 Task: Create relationship between expense and expense report object.
Action: Mouse moved to (828, 69)
Screenshot: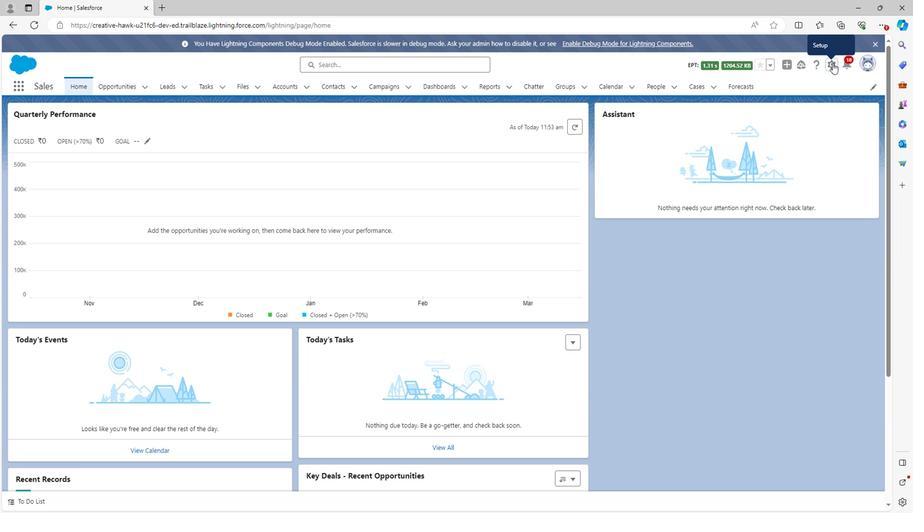 
Action: Mouse pressed left at (828, 69)
Screenshot: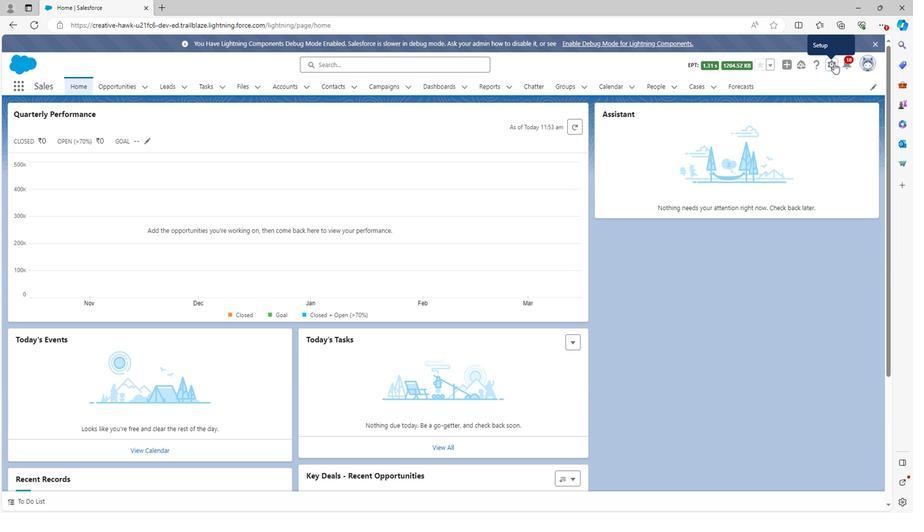 
Action: Mouse moved to (791, 99)
Screenshot: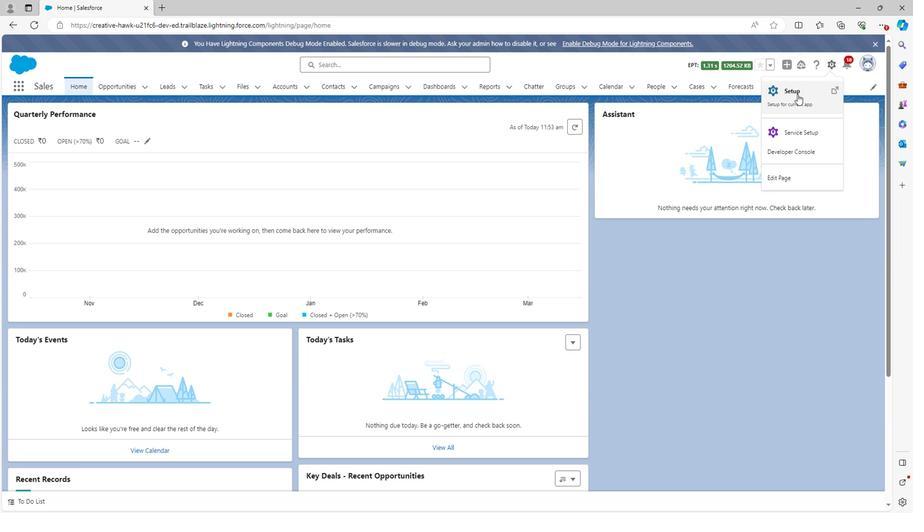 
Action: Mouse pressed left at (791, 99)
Screenshot: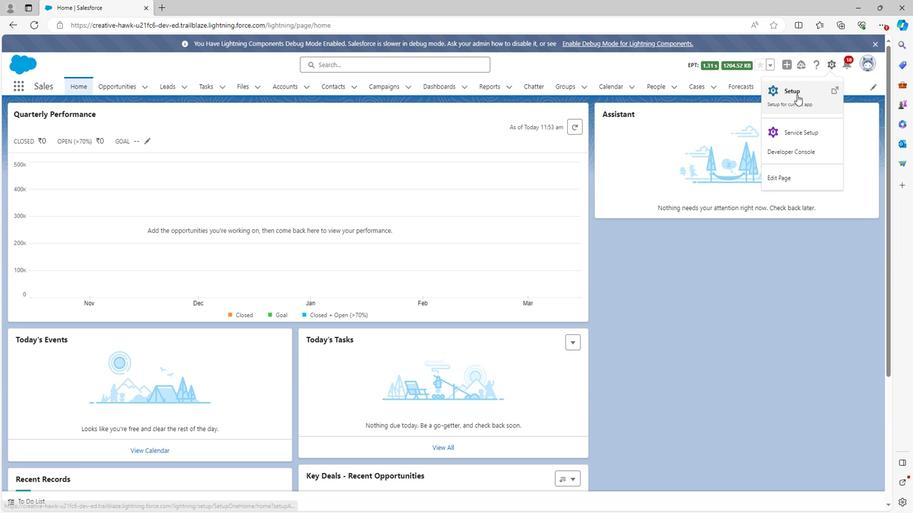 
Action: Mouse moved to (125, 90)
Screenshot: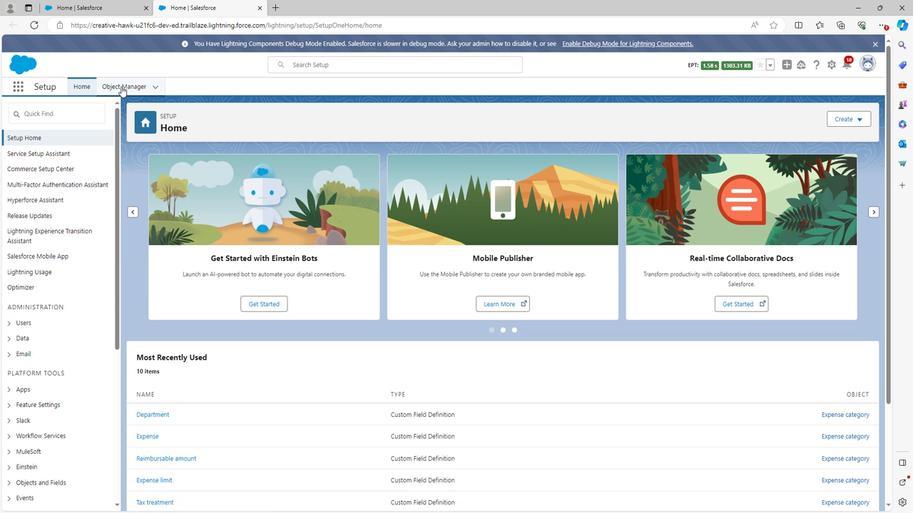 
Action: Mouse pressed left at (125, 90)
Screenshot: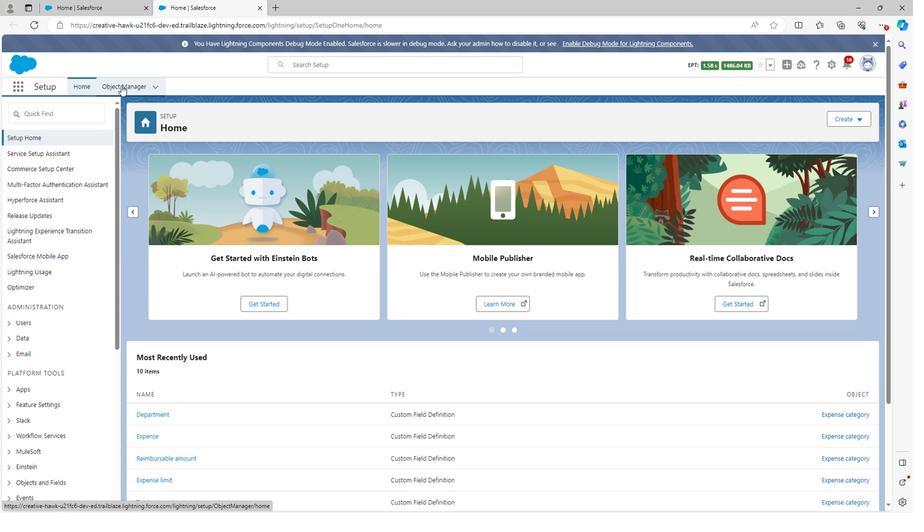 
Action: Mouse moved to (29, 351)
Screenshot: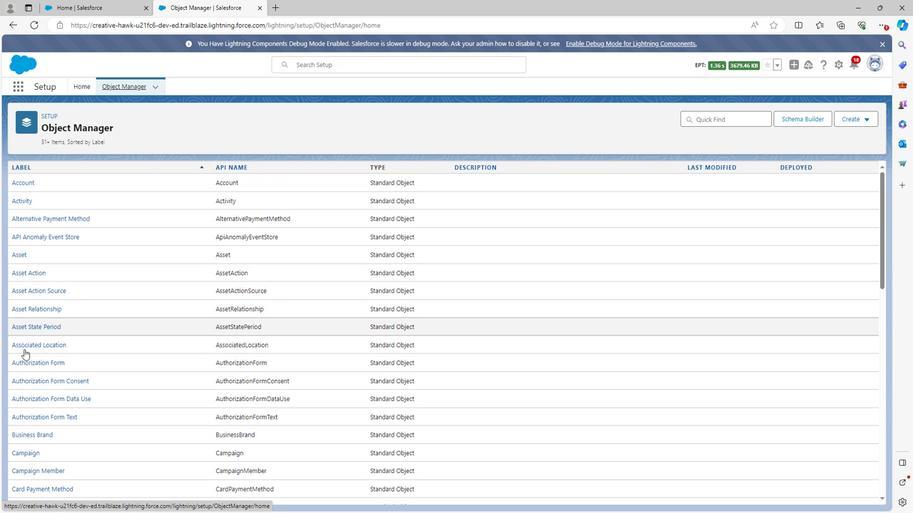 
Action: Mouse scrolled (29, 351) with delta (0, 0)
Screenshot: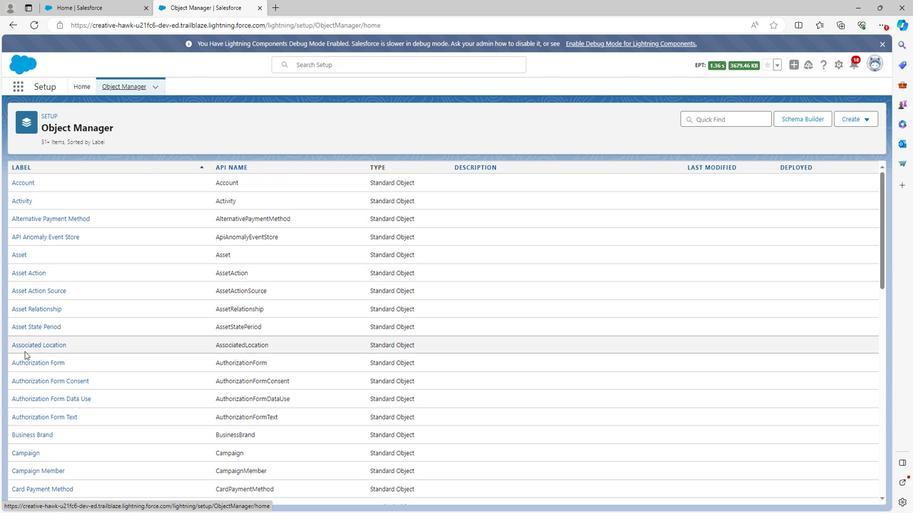 
Action: Mouse scrolled (29, 351) with delta (0, 0)
Screenshot: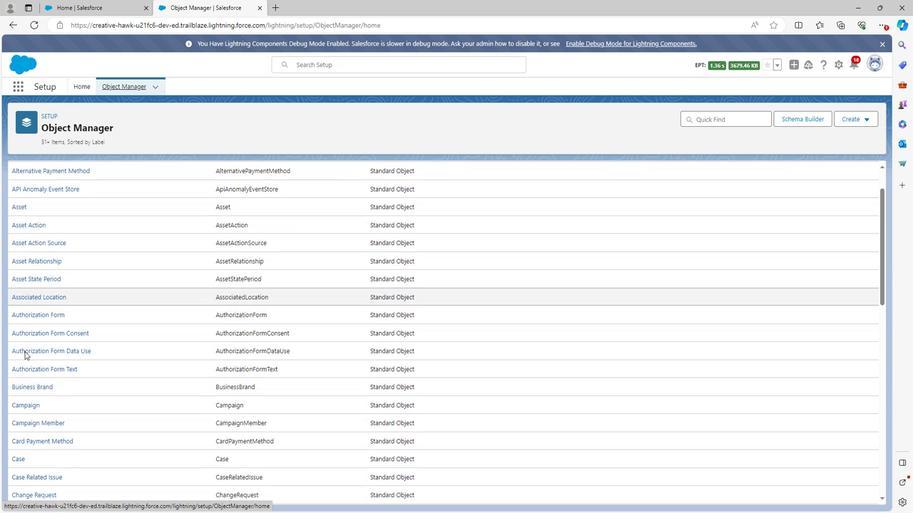 
Action: Mouse scrolled (29, 351) with delta (0, 0)
Screenshot: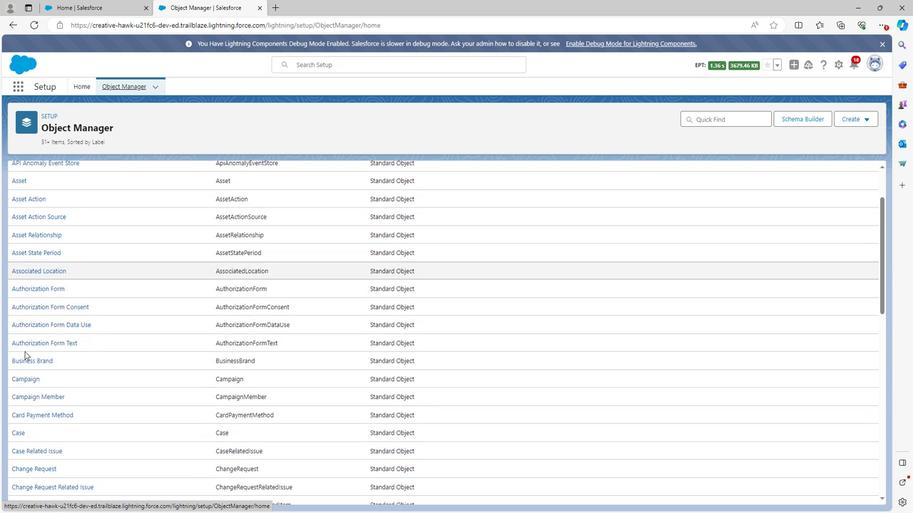 
Action: Mouse scrolled (29, 351) with delta (0, 0)
Screenshot: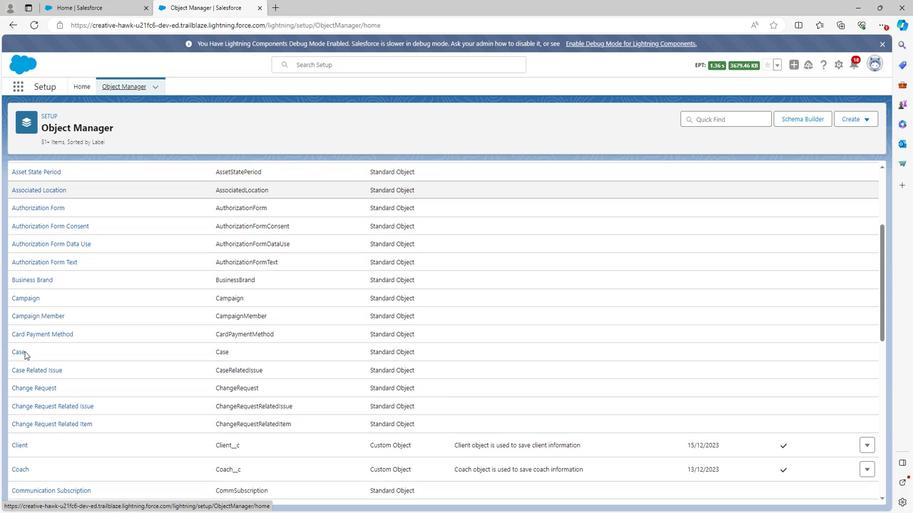 
Action: Mouse scrolled (29, 351) with delta (0, 0)
Screenshot: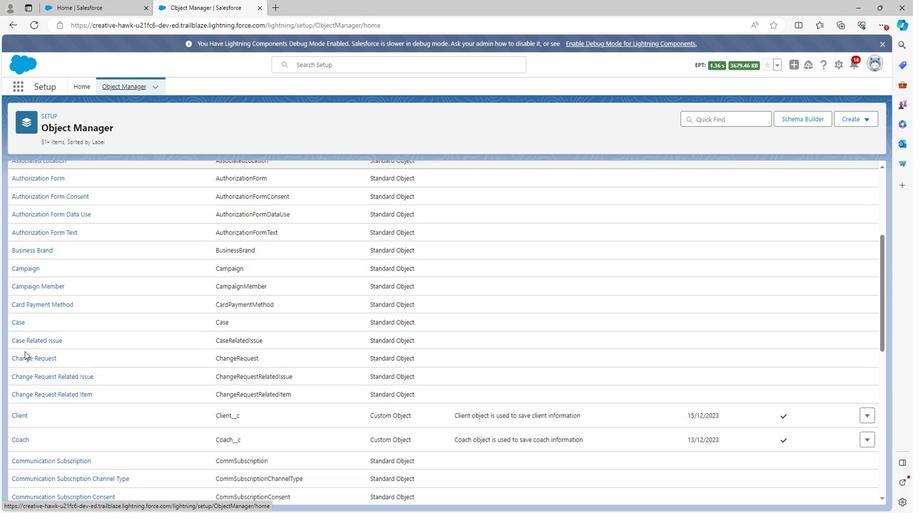 
Action: Mouse scrolled (29, 351) with delta (0, 0)
Screenshot: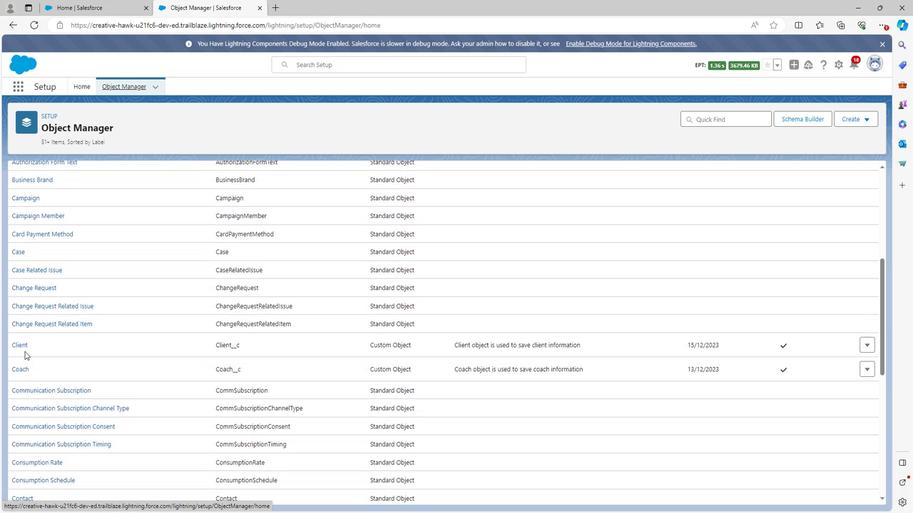 
Action: Mouse scrolled (29, 351) with delta (0, 0)
Screenshot: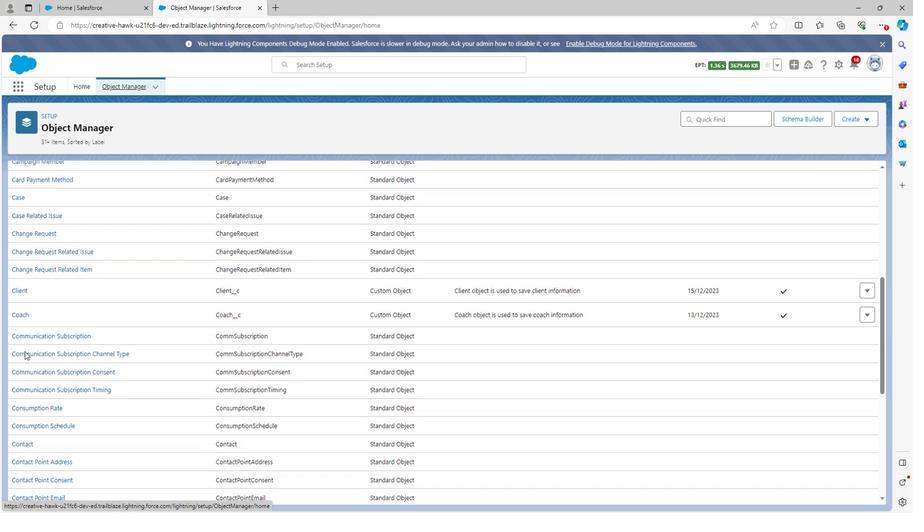 
Action: Mouse scrolled (29, 351) with delta (0, 0)
Screenshot: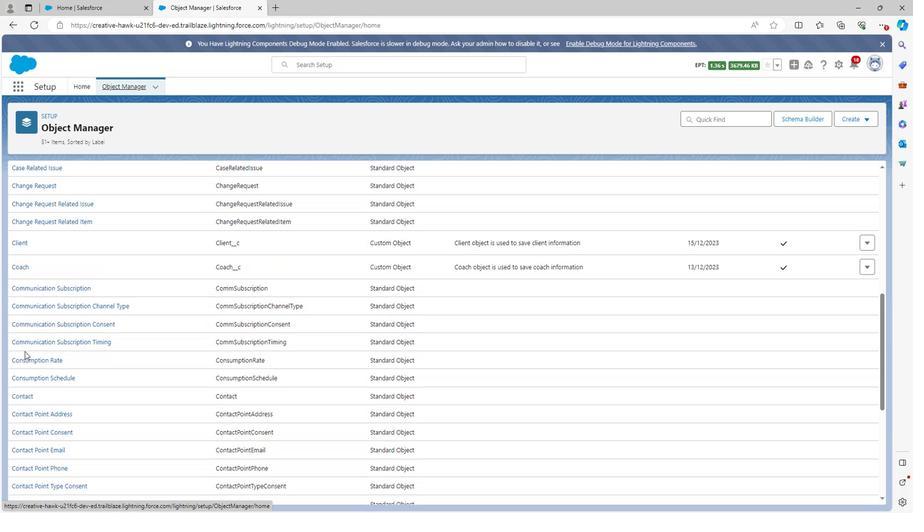 
Action: Mouse scrolled (29, 351) with delta (0, 0)
Screenshot: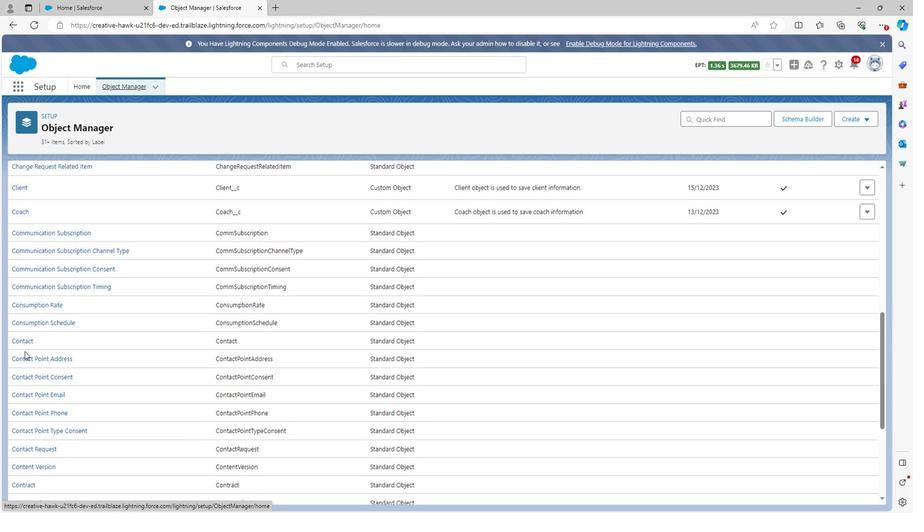 
Action: Mouse scrolled (29, 351) with delta (0, 0)
Screenshot: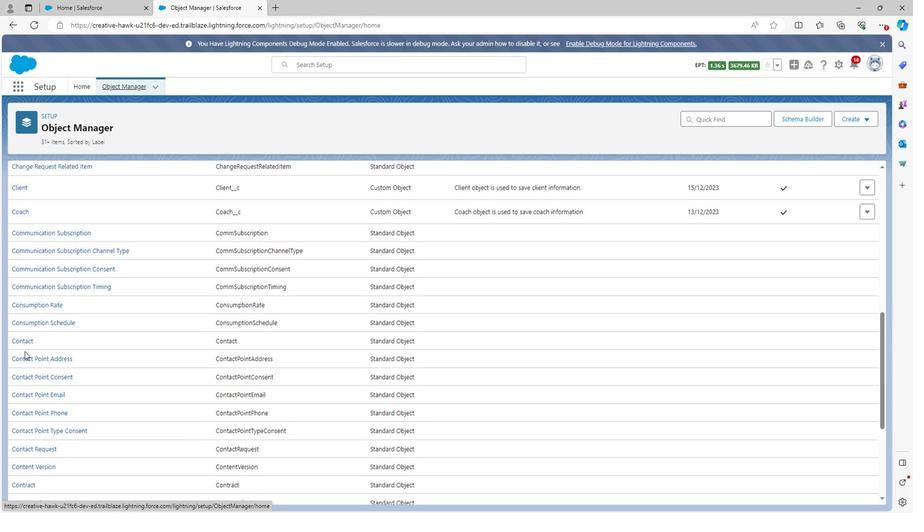 
Action: Mouse scrolled (29, 351) with delta (0, 0)
Screenshot: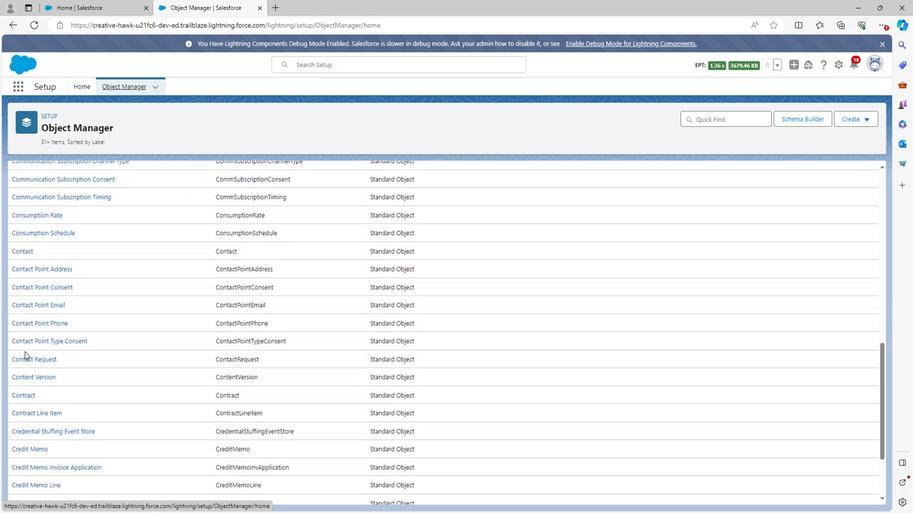 
Action: Mouse scrolled (29, 351) with delta (0, 0)
Screenshot: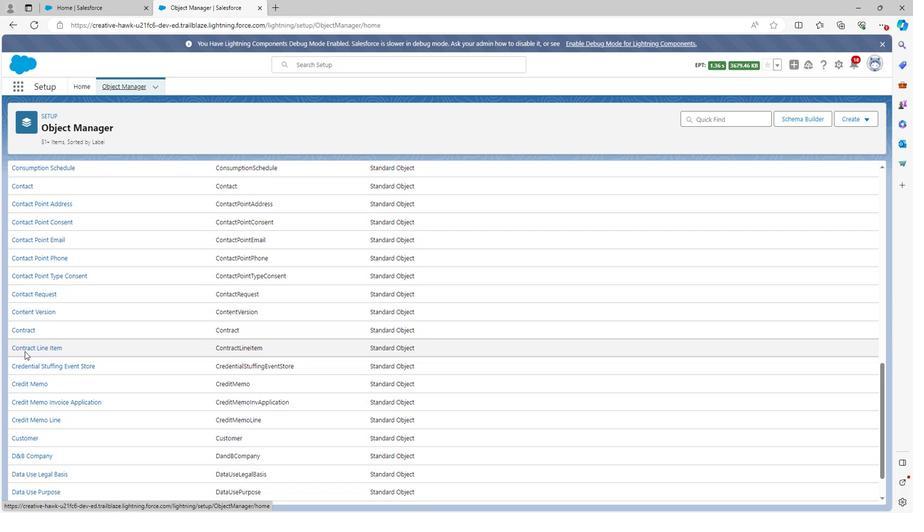 
Action: Mouse scrolled (29, 351) with delta (0, 0)
Screenshot: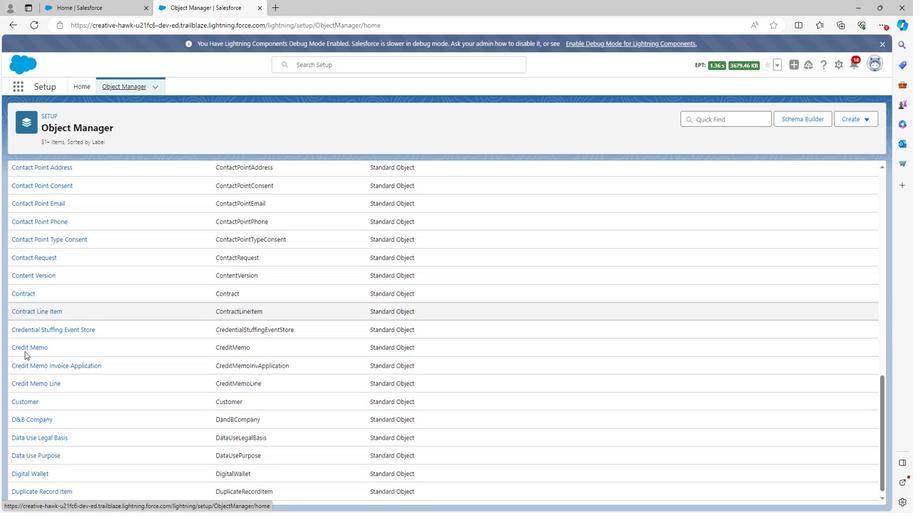 
Action: Mouse scrolled (29, 351) with delta (0, 0)
Screenshot: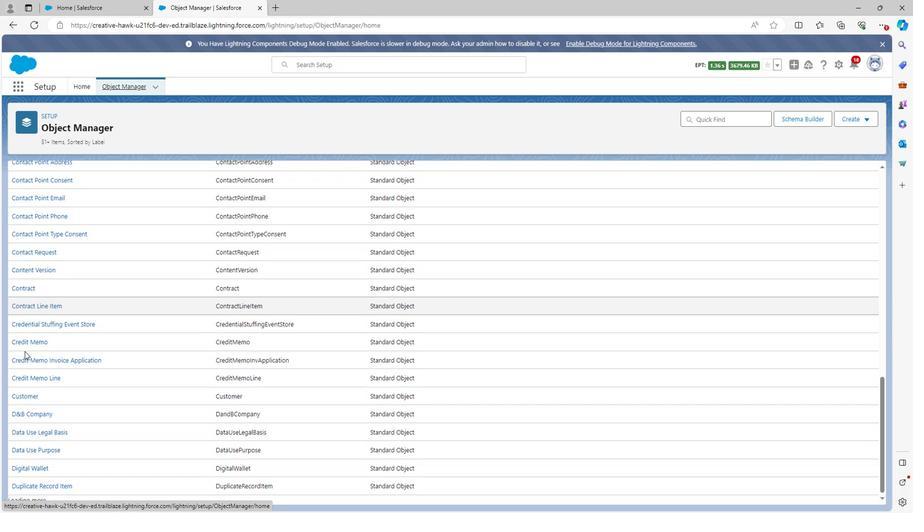 
Action: Mouse scrolled (29, 351) with delta (0, 0)
Screenshot: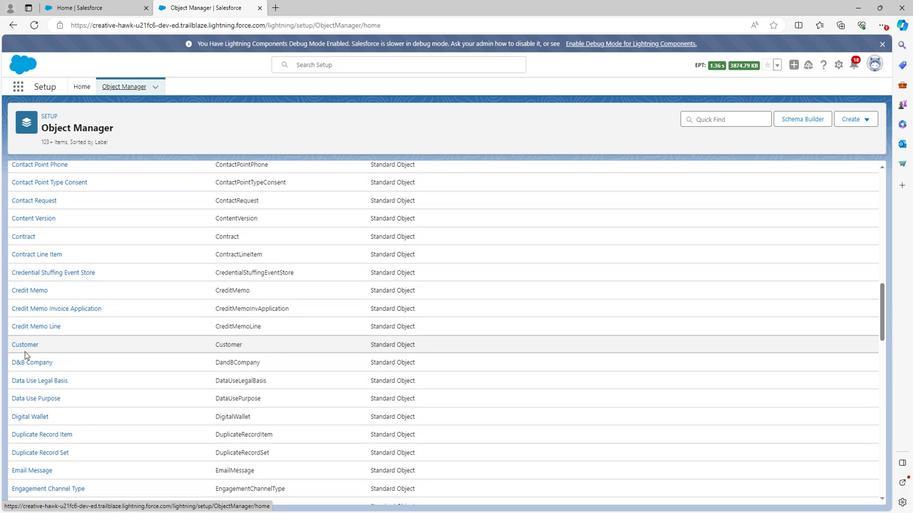 
Action: Mouse scrolled (29, 351) with delta (0, 0)
Screenshot: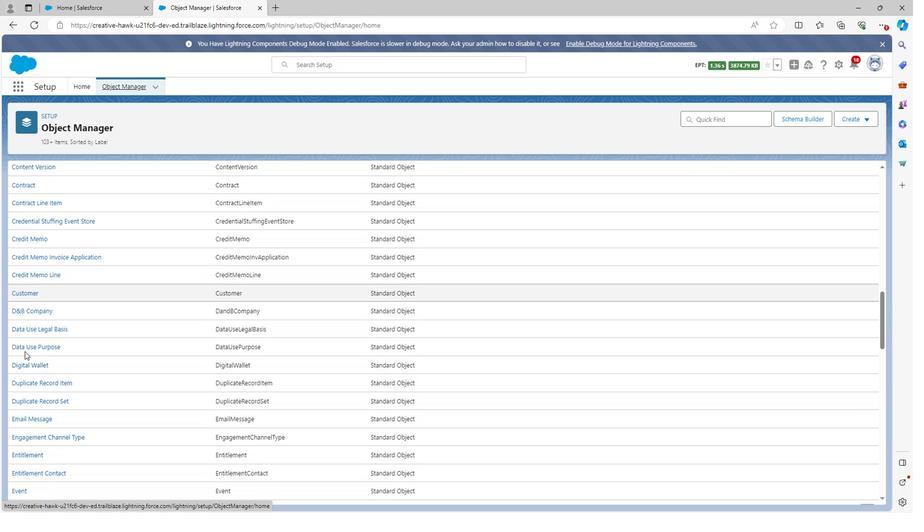 
Action: Mouse scrolled (29, 351) with delta (0, 0)
Screenshot: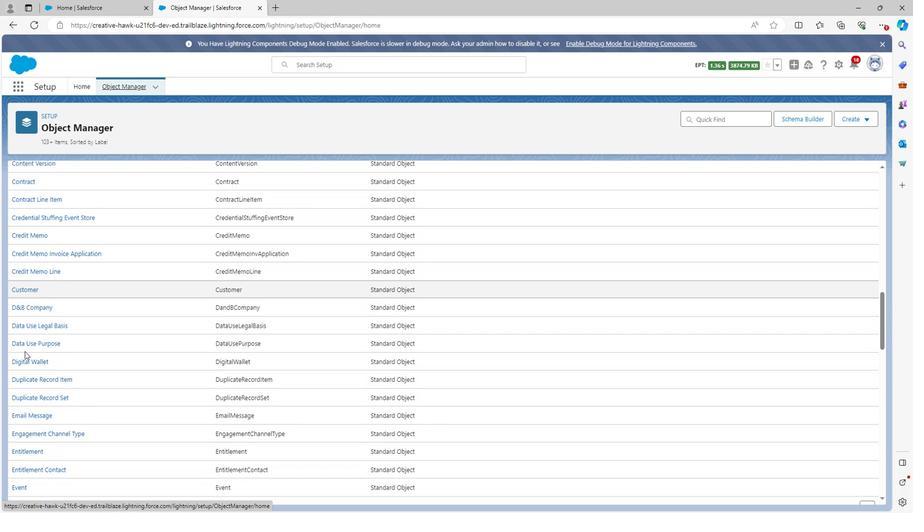
Action: Mouse scrolled (29, 351) with delta (0, 0)
Screenshot: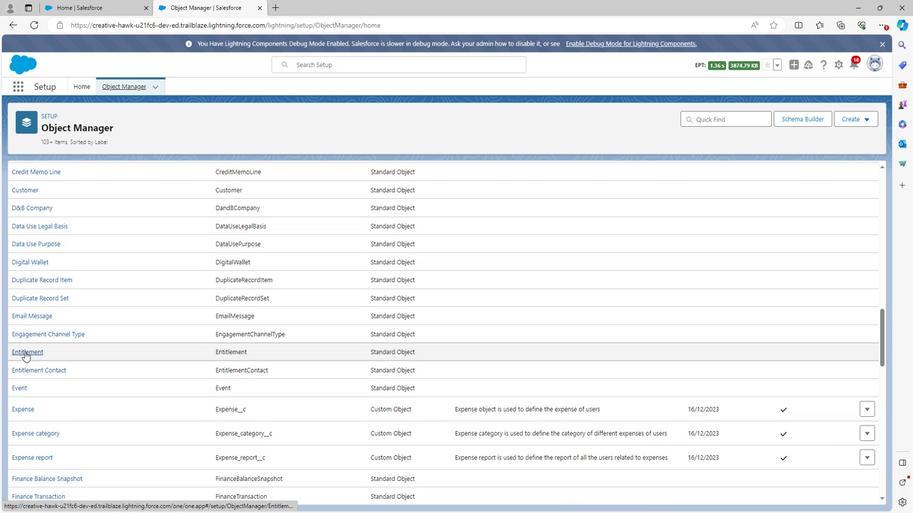 
Action: Mouse scrolled (29, 351) with delta (0, 0)
Screenshot: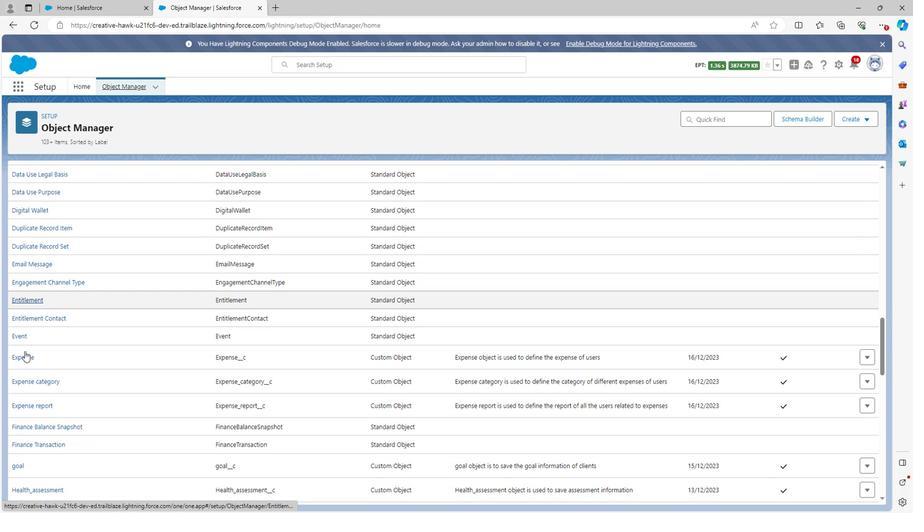 
Action: Mouse moved to (44, 352)
Screenshot: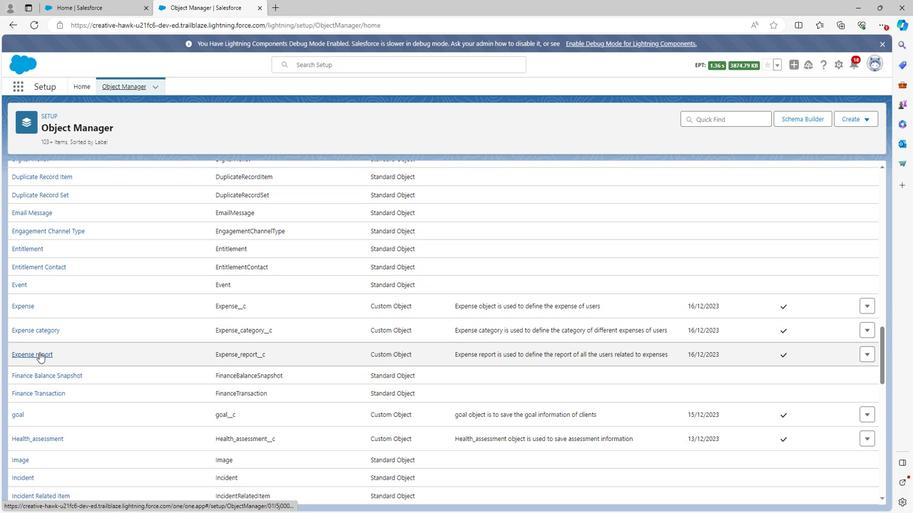 
Action: Mouse pressed left at (44, 352)
Screenshot: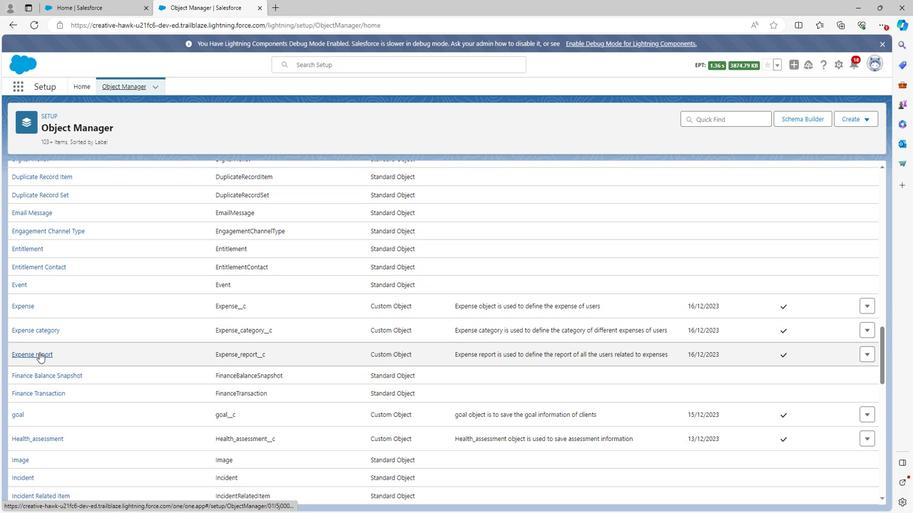
Action: Mouse moved to (76, 191)
Screenshot: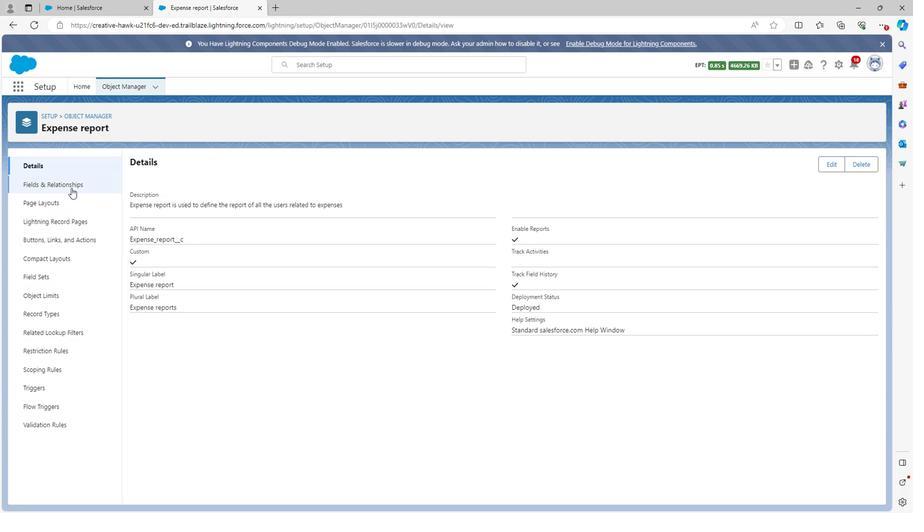 
Action: Mouse pressed left at (76, 191)
Screenshot: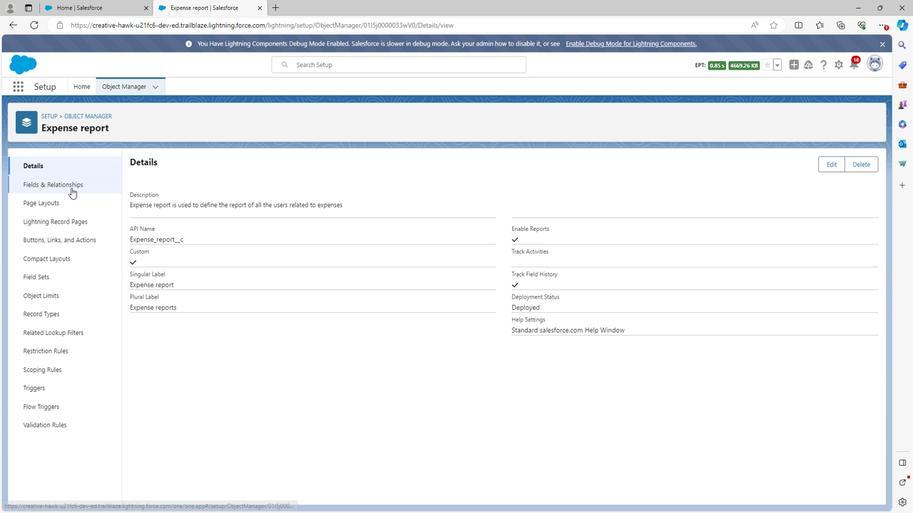 
Action: Mouse moved to (671, 171)
Screenshot: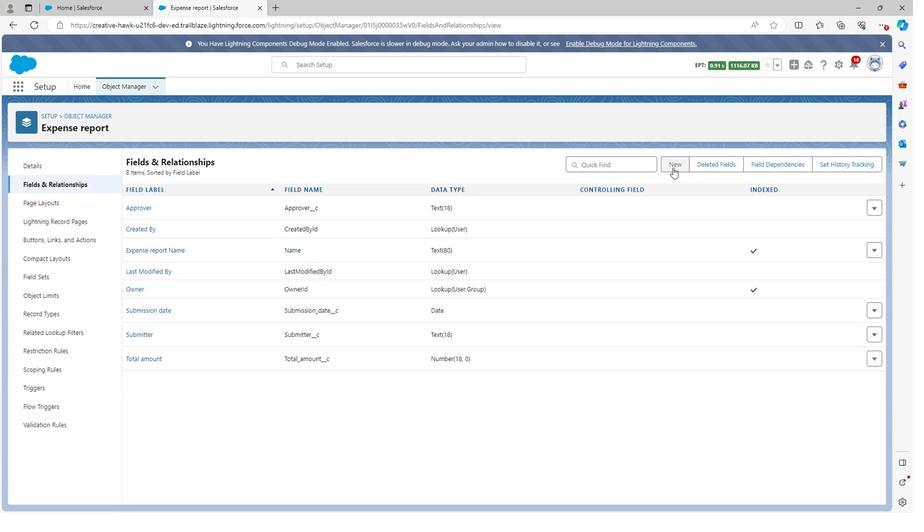 
Action: Mouse pressed left at (671, 171)
Screenshot: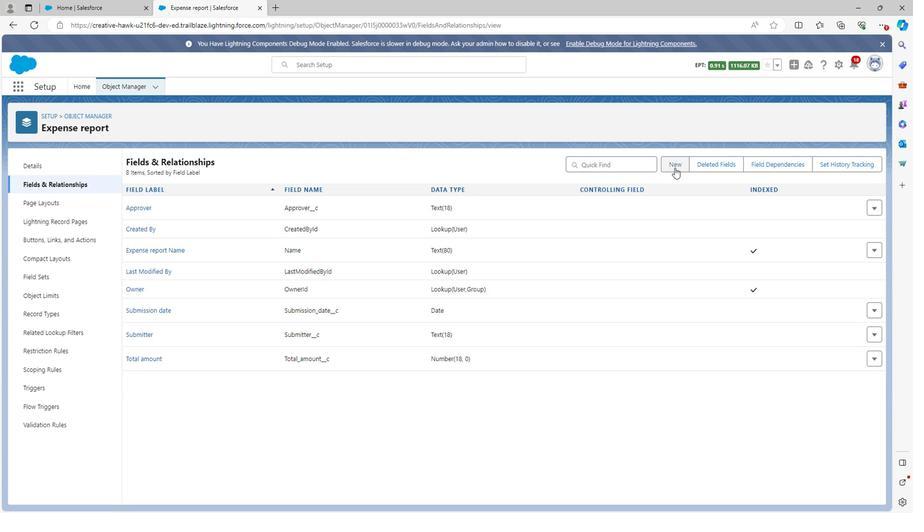 
Action: Mouse moved to (144, 338)
Screenshot: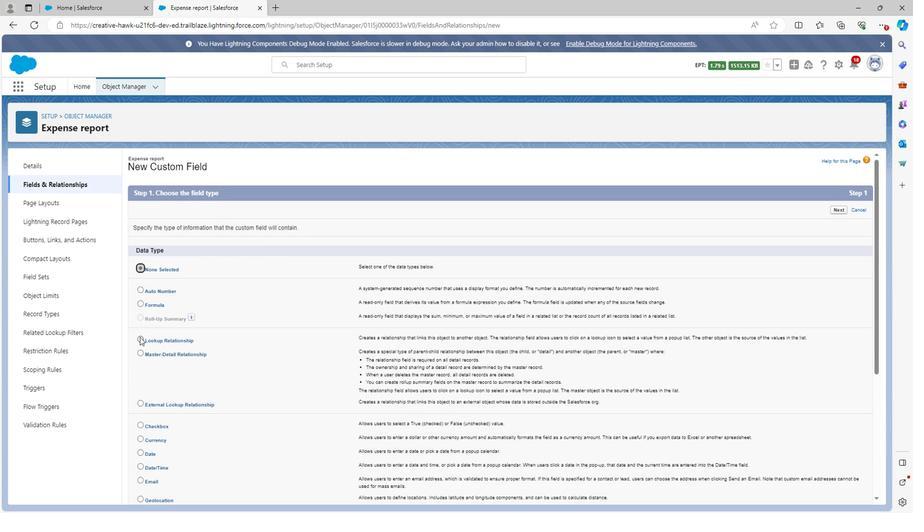
Action: Mouse pressed left at (144, 338)
Screenshot: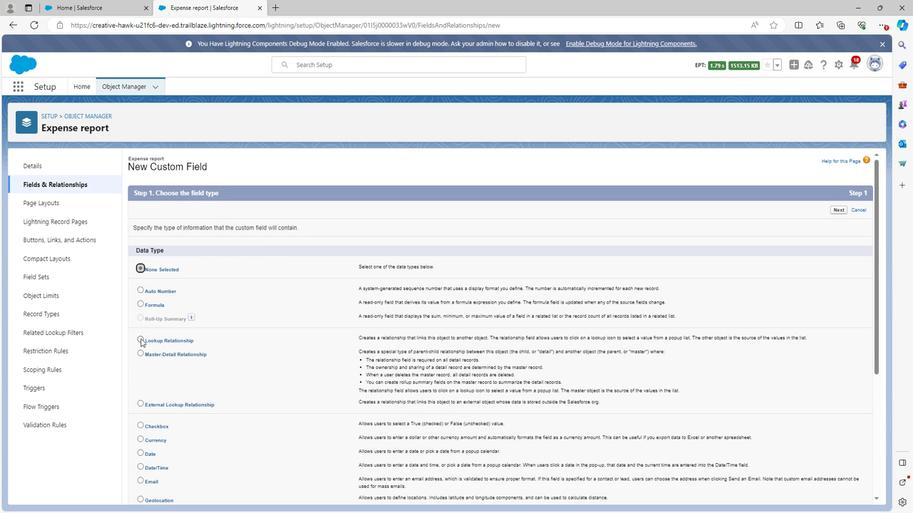 
Action: Mouse moved to (754, 330)
Screenshot: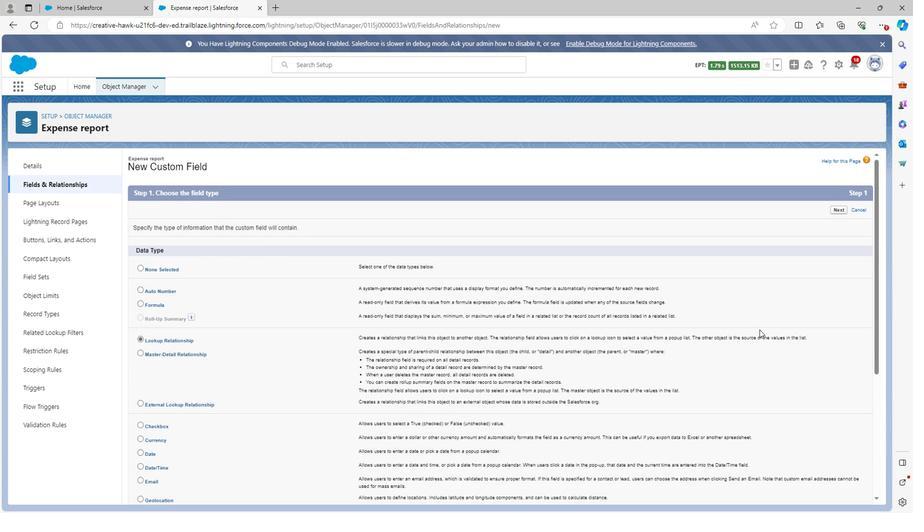 
Action: Mouse scrolled (754, 329) with delta (0, 0)
Screenshot: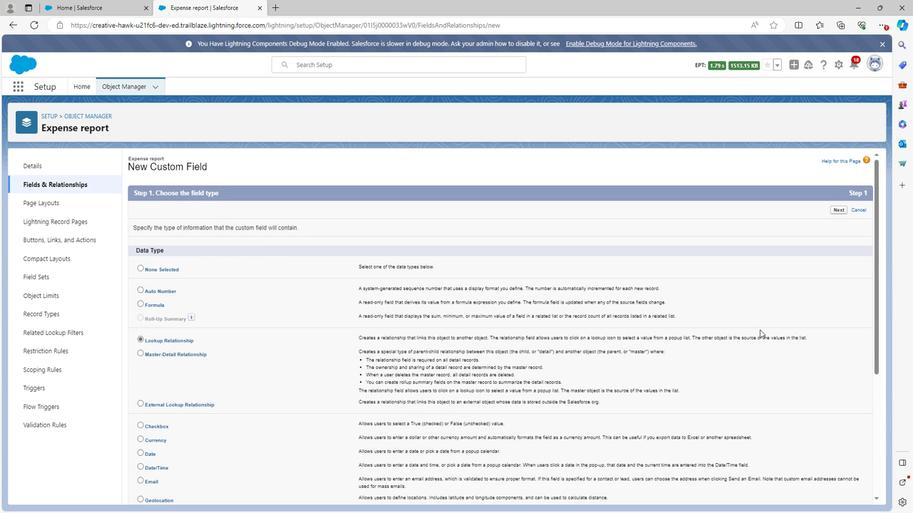
Action: Mouse moved to (754, 331)
Screenshot: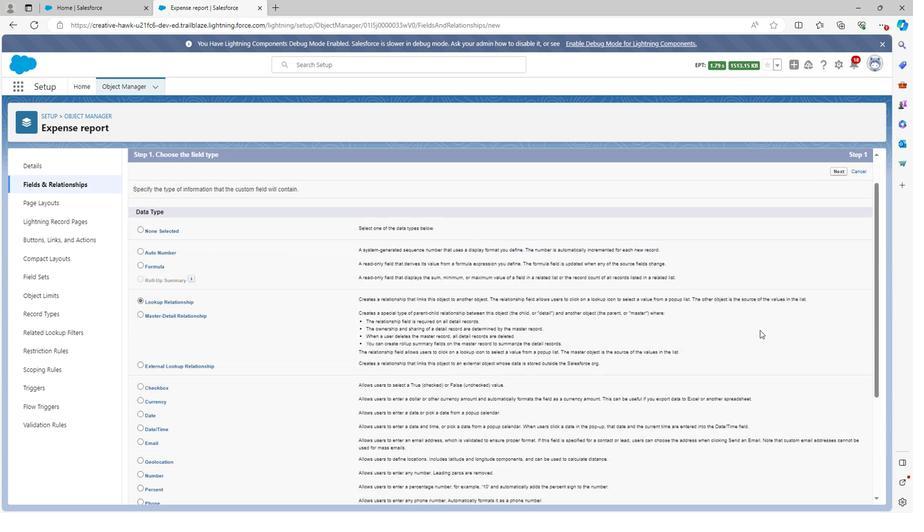
Action: Mouse scrolled (754, 330) with delta (0, 0)
Screenshot: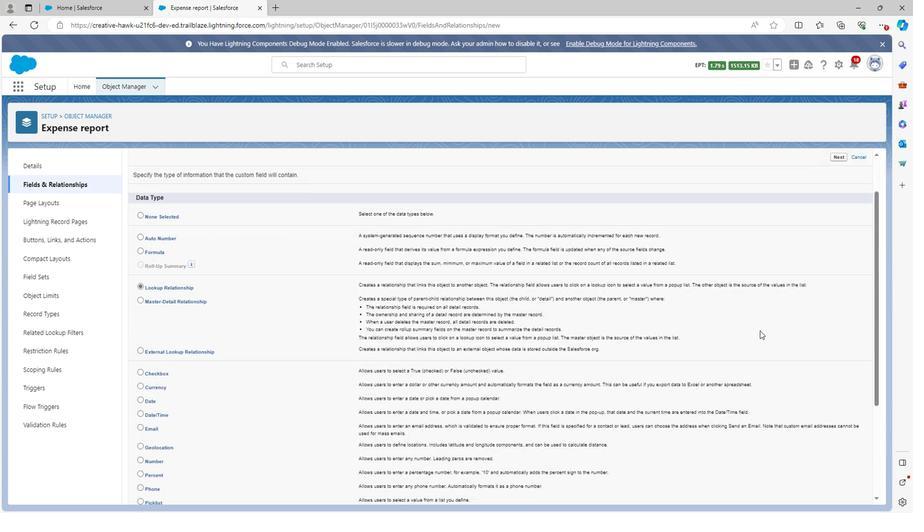 
Action: Mouse moved to (754, 331)
Screenshot: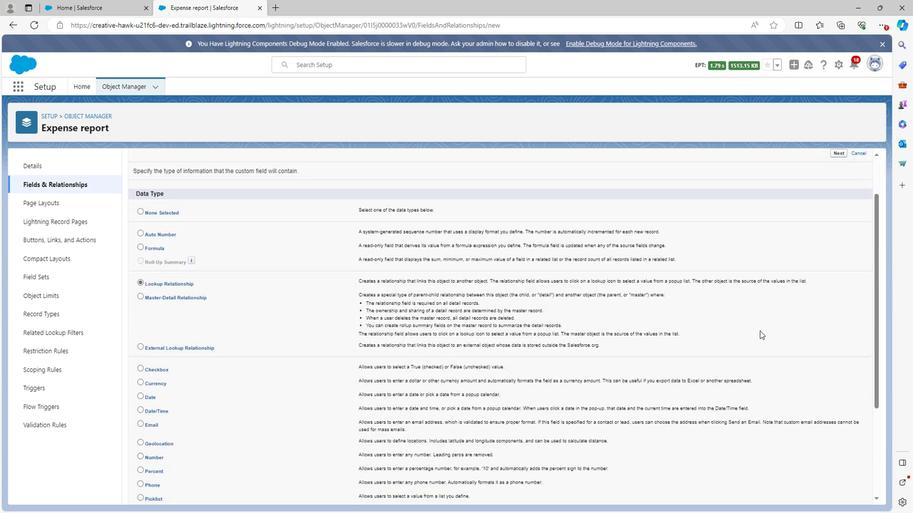 
Action: Mouse scrolled (754, 331) with delta (0, 0)
Screenshot: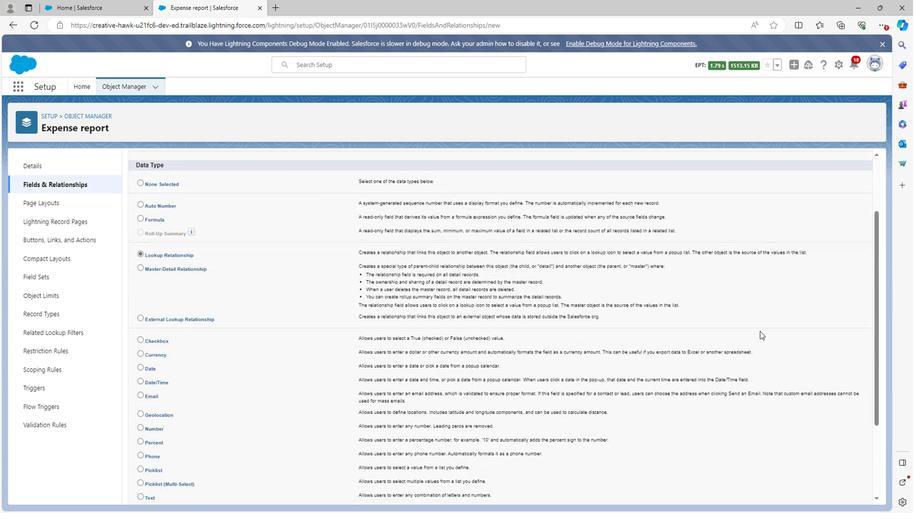 
Action: Mouse moved to (755, 334)
Screenshot: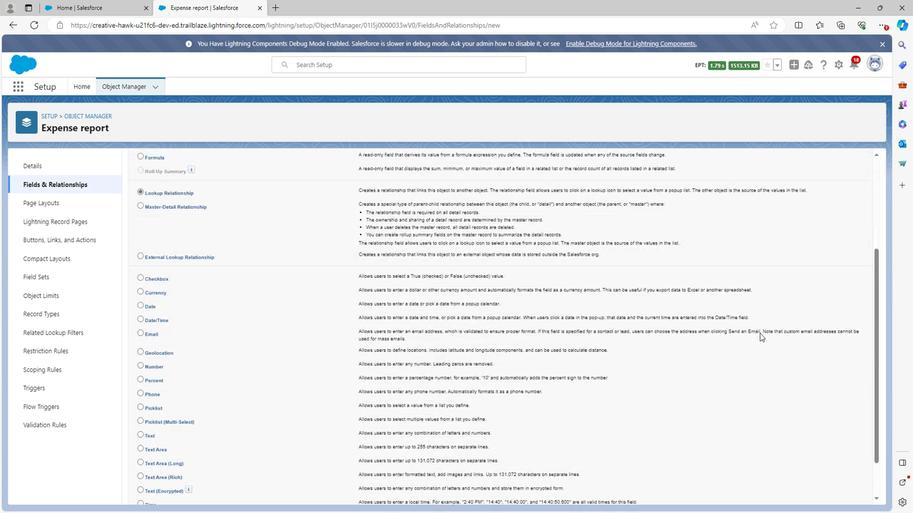 
Action: Mouse scrolled (755, 333) with delta (0, 0)
Screenshot: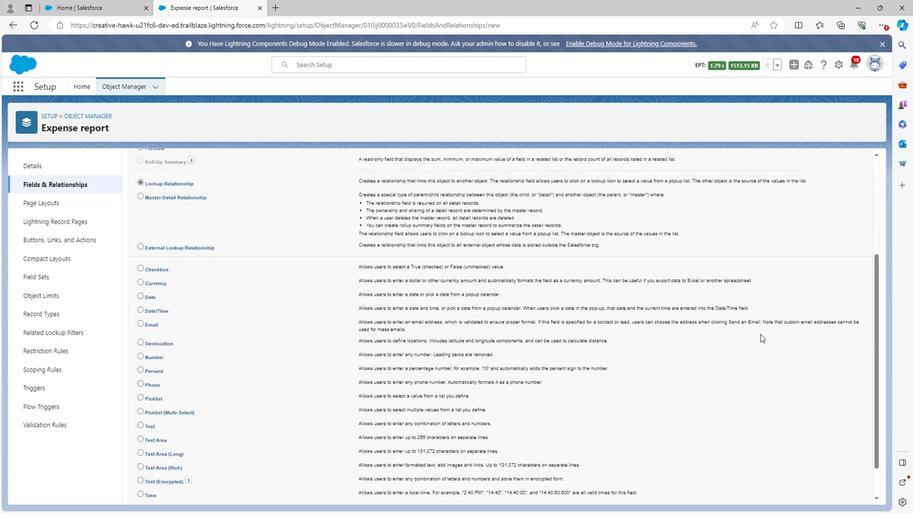 
Action: Mouse moved to (756, 336)
Screenshot: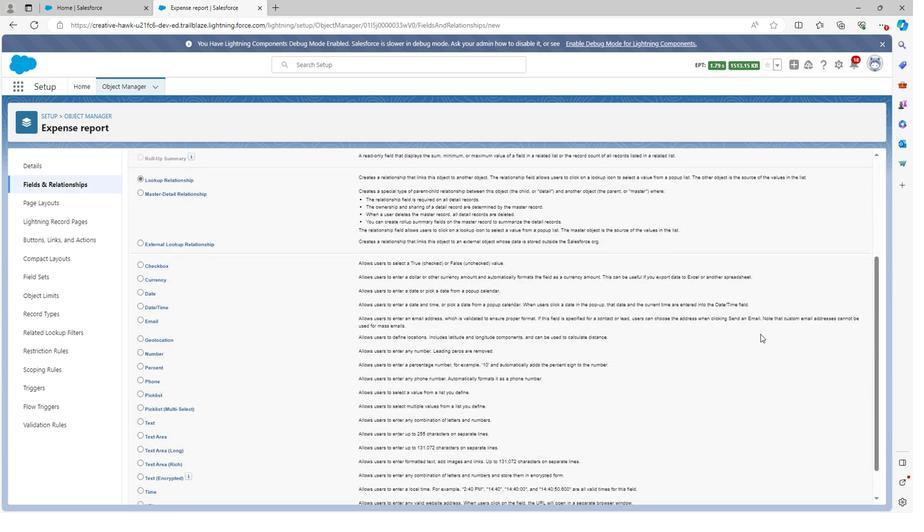 
Action: Mouse scrolled (756, 335) with delta (0, 0)
Screenshot: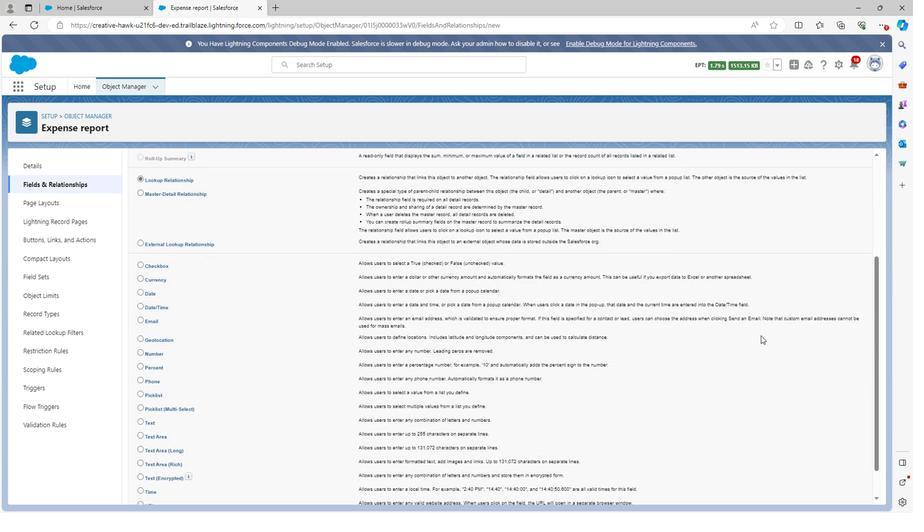 
Action: Mouse scrolled (756, 335) with delta (0, 0)
Screenshot: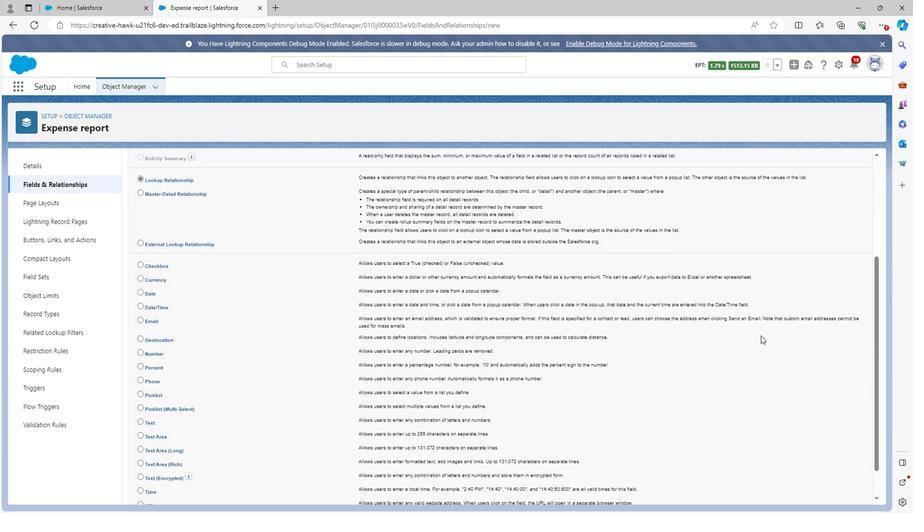 
Action: Mouse scrolled (756, 335) with delta (0, 0)
Screenshot: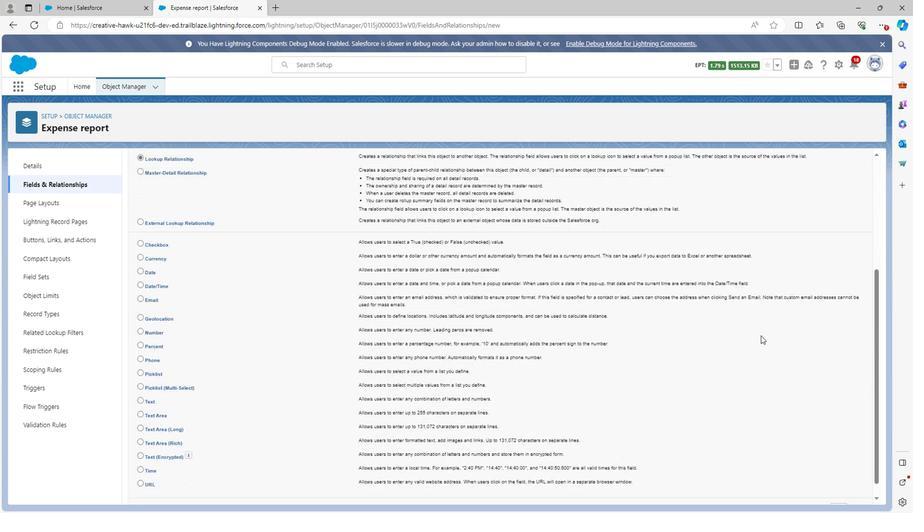 
Action: Mouse moved to (835, 487)
Screenshot: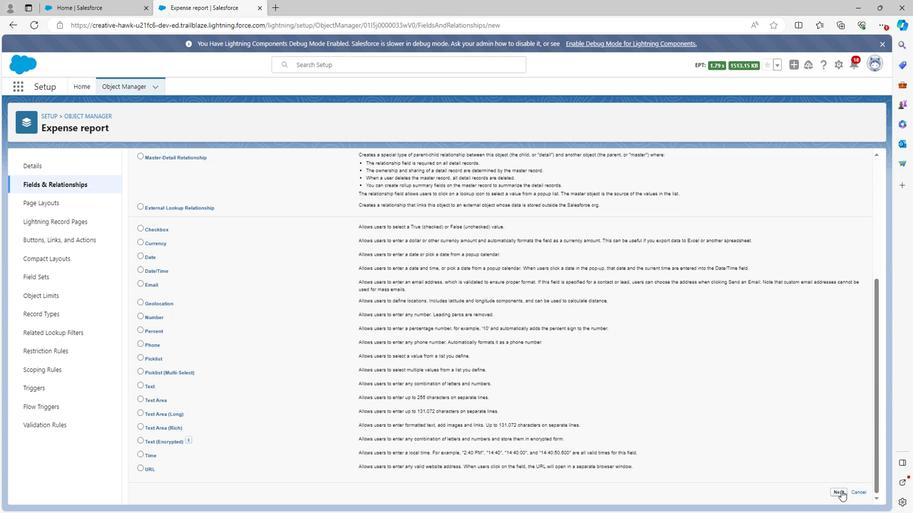 
Action: Mouse pressed left at (835, 487)
Screenshot: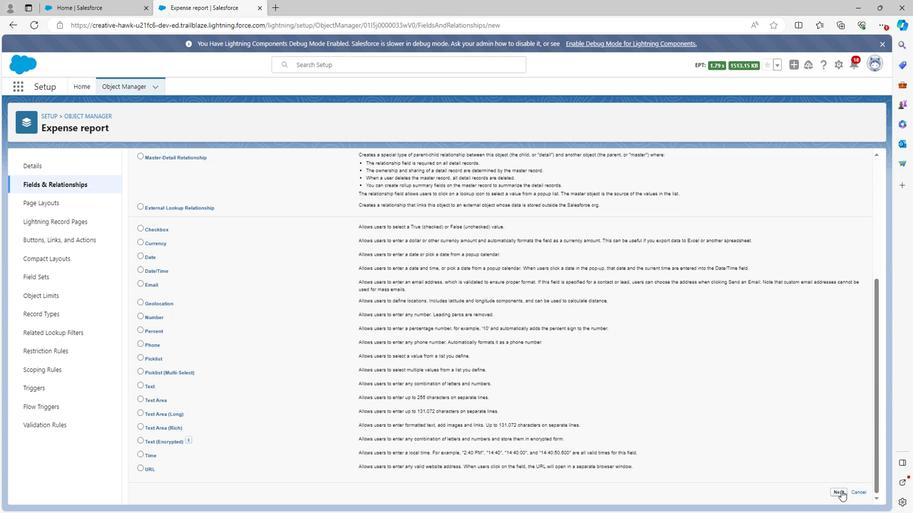 
Action: Mouse moved to (338, 251)
Screenshot: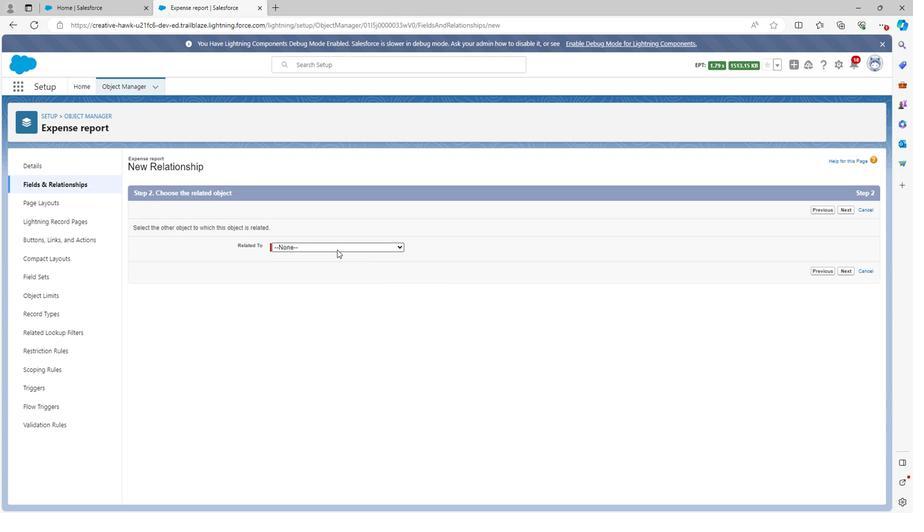 
Action: Mouse pressed left at (338, 251)
Screenshot: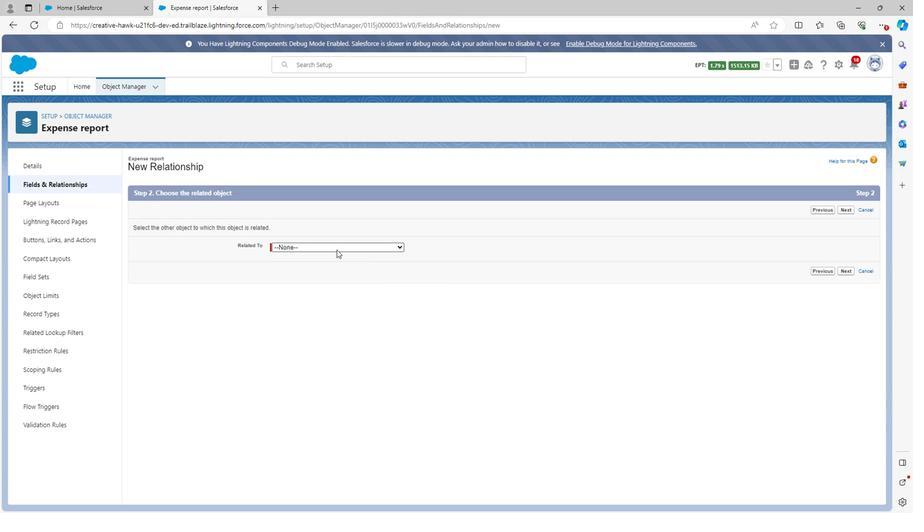 
Action: Mouse moved to (316, 367)
Screenshot: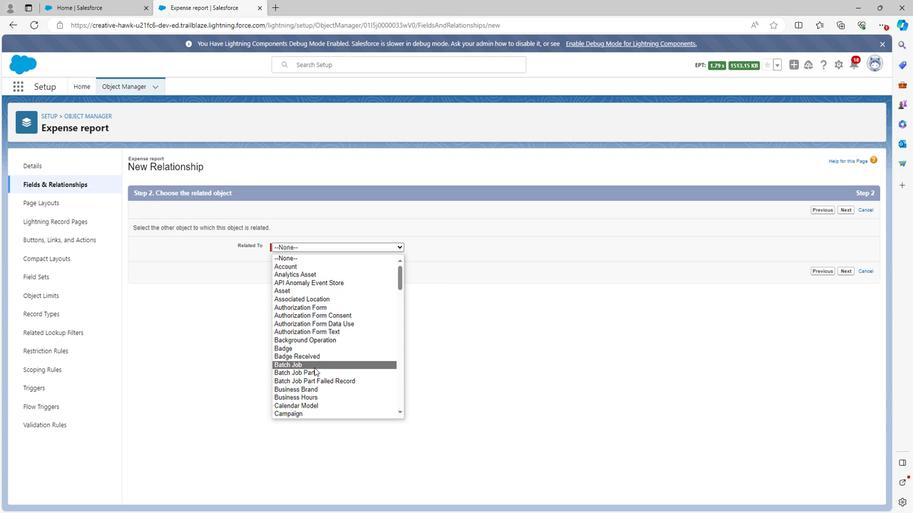
Action: Mouse scrolled (316, 366) with delta (0, 0)
Screenshot: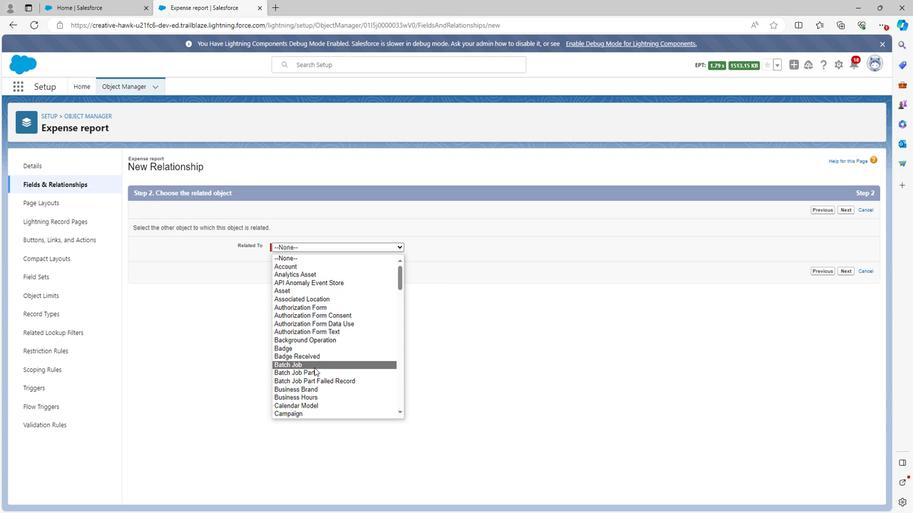
Action: Mouse scrolled (316, 366) with delta (0, 0)
Screenshot: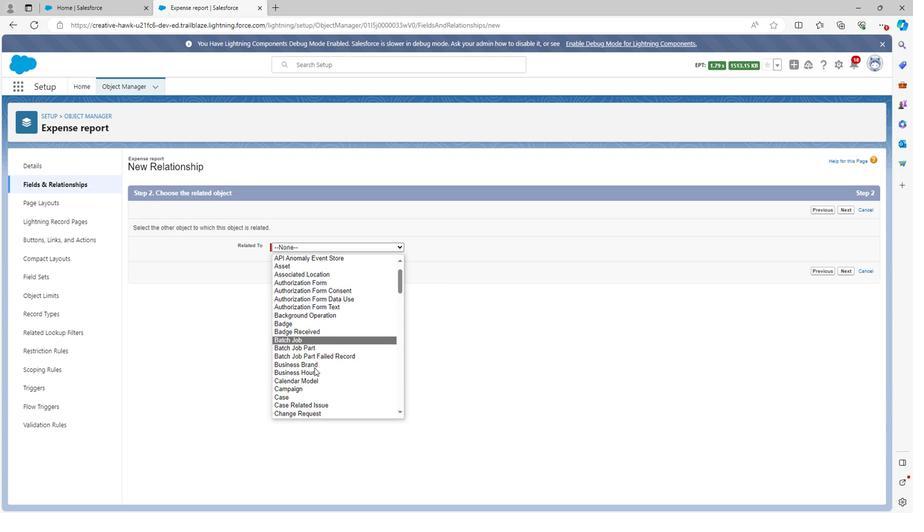 
Action: Mouse scrolled (316, 366) with delta (0, 0)
Screenshot: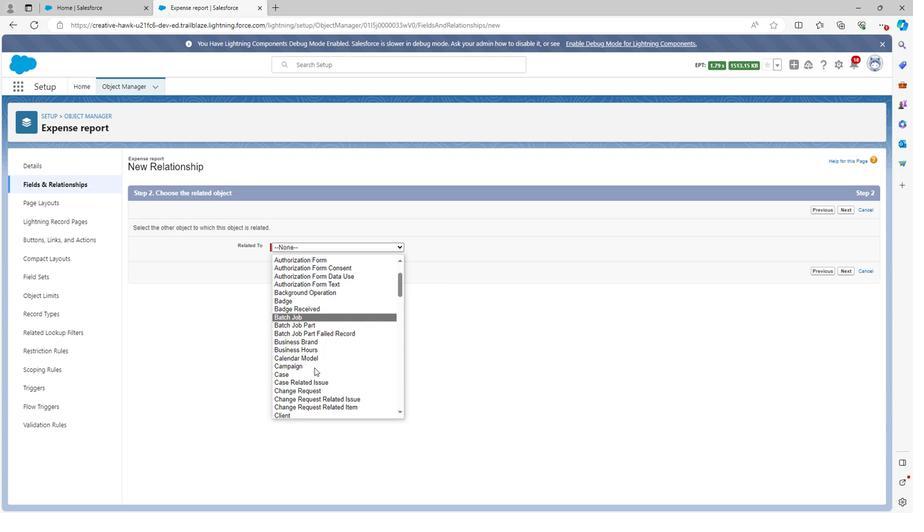 
Action: Mouse scrolled (316, 366) with delta (0, 0)
Screenshot: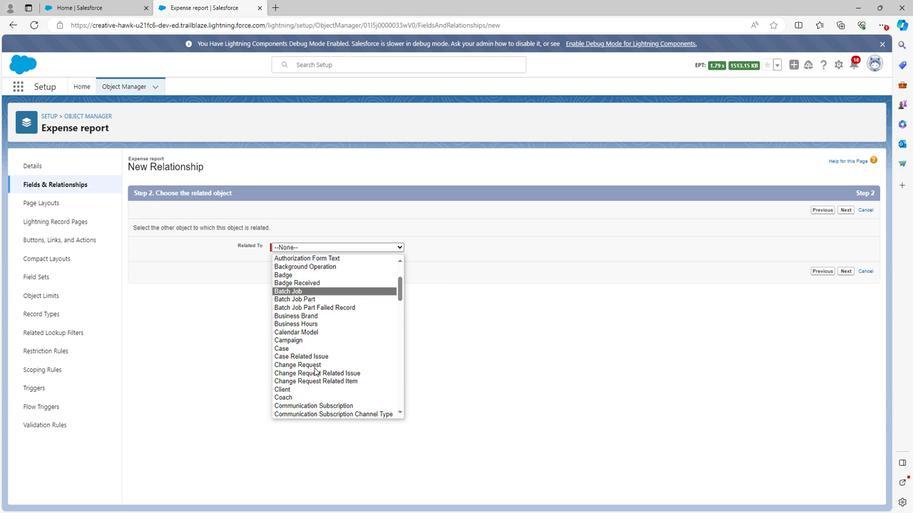 
Action: Mouse scrolled (316, 366) with delta (0, 0)
Screenshot: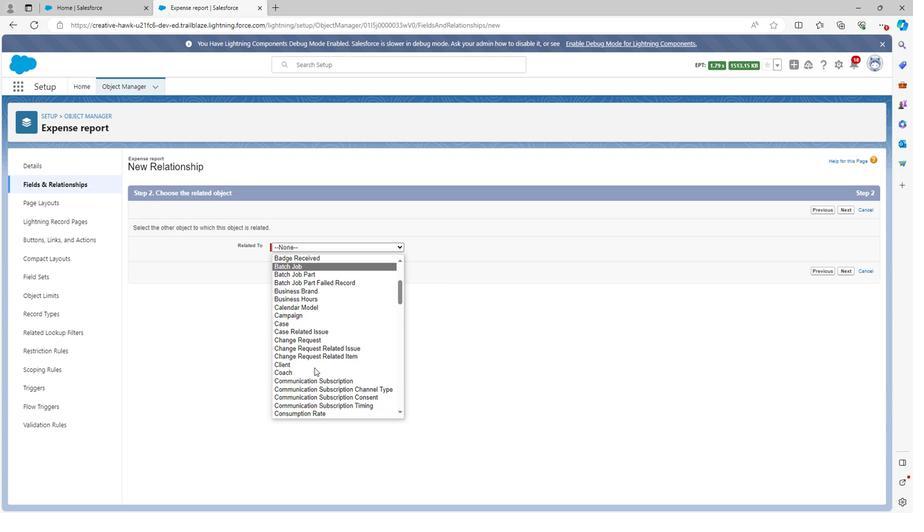 
Action: Mouse scrolled (316, 366) with delta (0, 0)
Screenshot: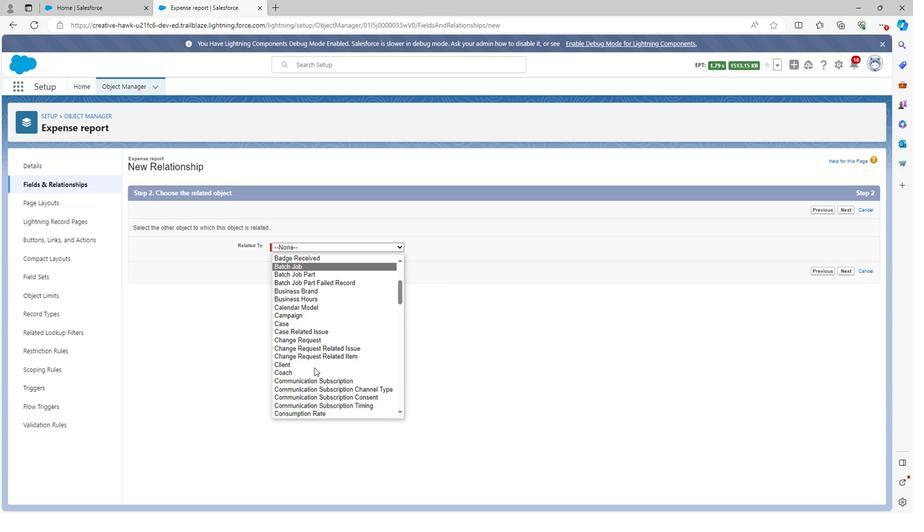 
Action: Mouse scrolled (316, 366) with delta (0, 0)
Screenshot: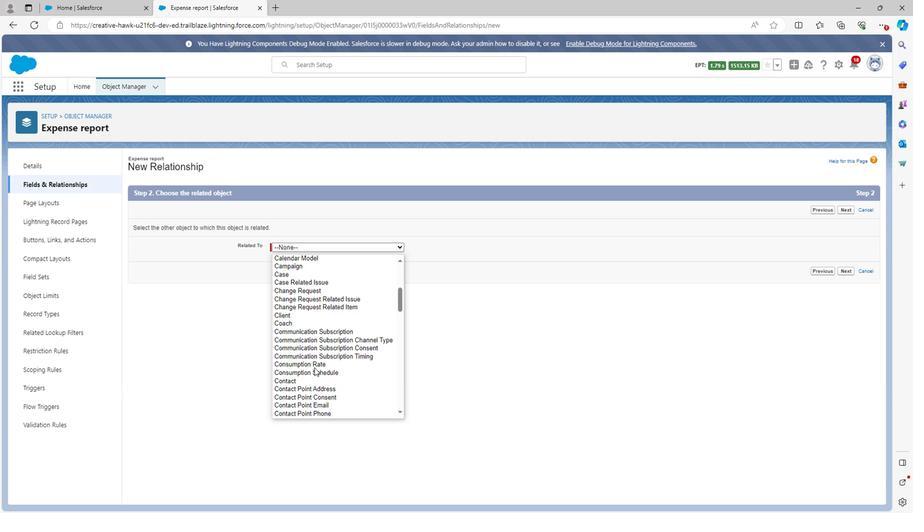 
Action: Mouse scrolled (316, 366) with delta (0, 0)
Screenshot: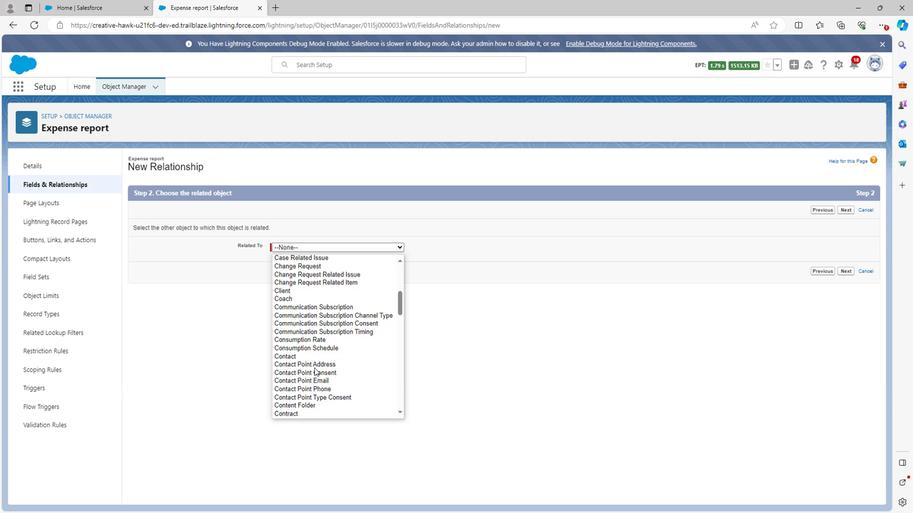 
Action: Mouse scrolled (316, 366) with delta (0, 0)
Screenshot: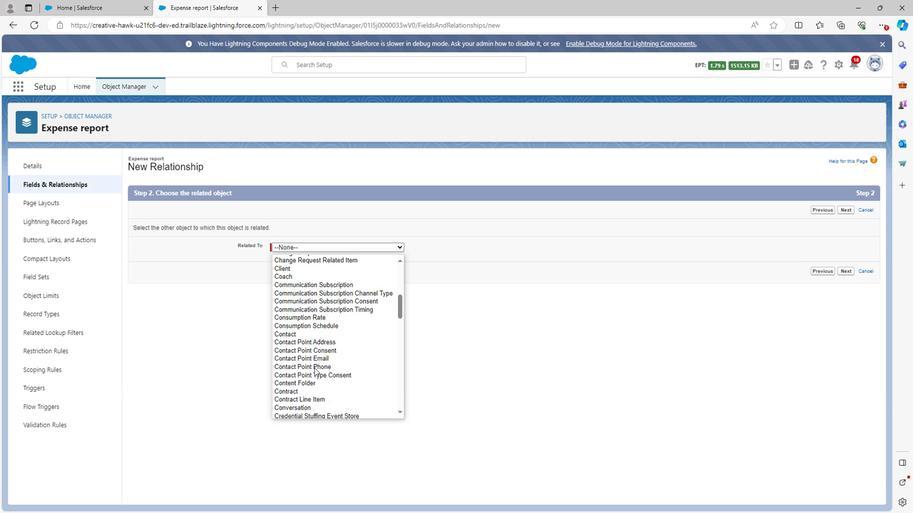 
Action: Mouse scrolled (316, 366) with delta (0, 0)
Screenshot: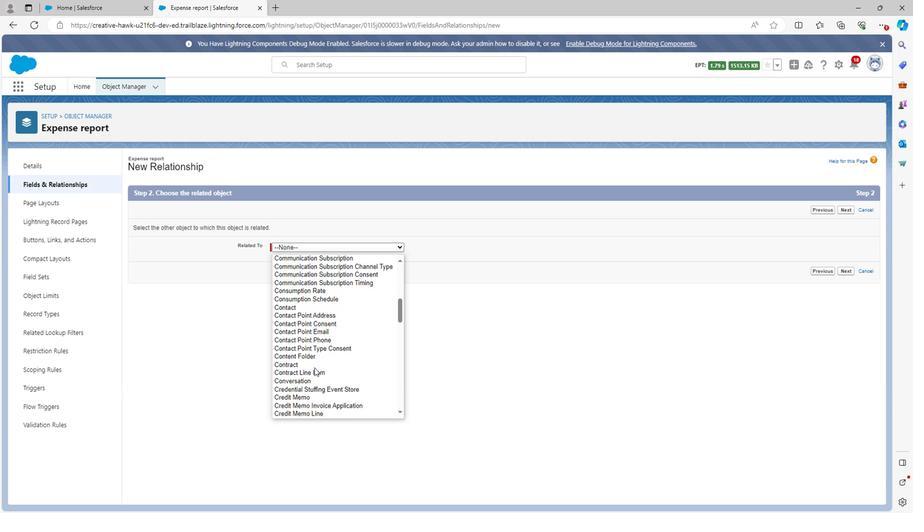 
Action: Mouse scrolled (316, 366) with delta (0, 0)
Screenshot: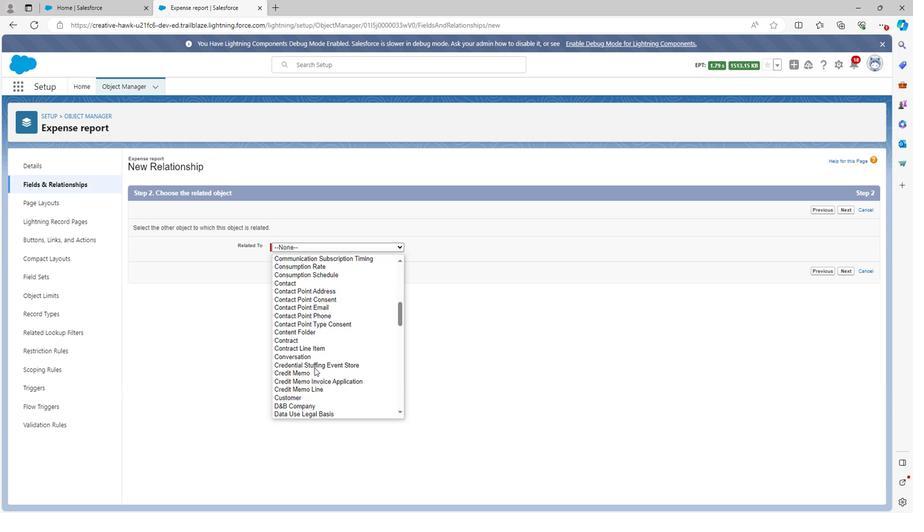 
Action: Mouse scrolled (316, 366) with delta (0, 0)
Screenshot: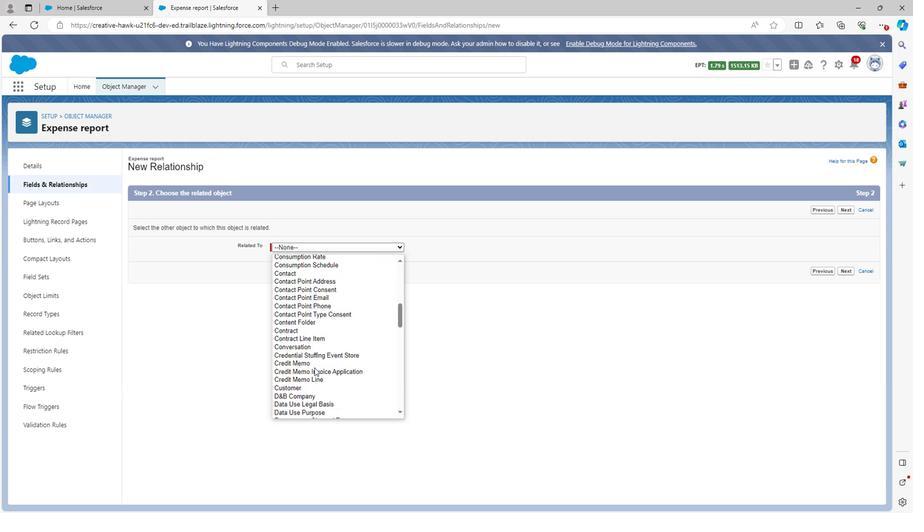 
Action: Mouse scrolled (316, 366) with delta (0, 0)
Screenshot: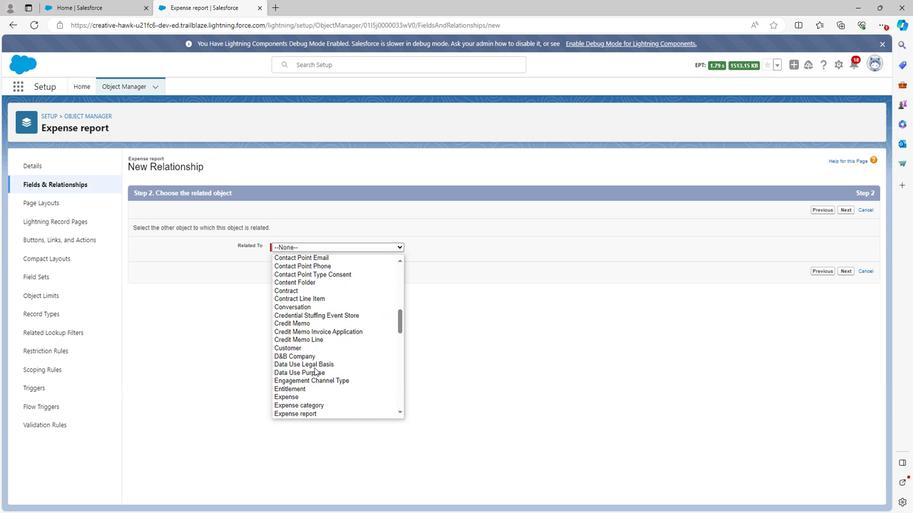 
Action: Mouse scrolled (316, 366) with delta (0, 0)
Screenshot: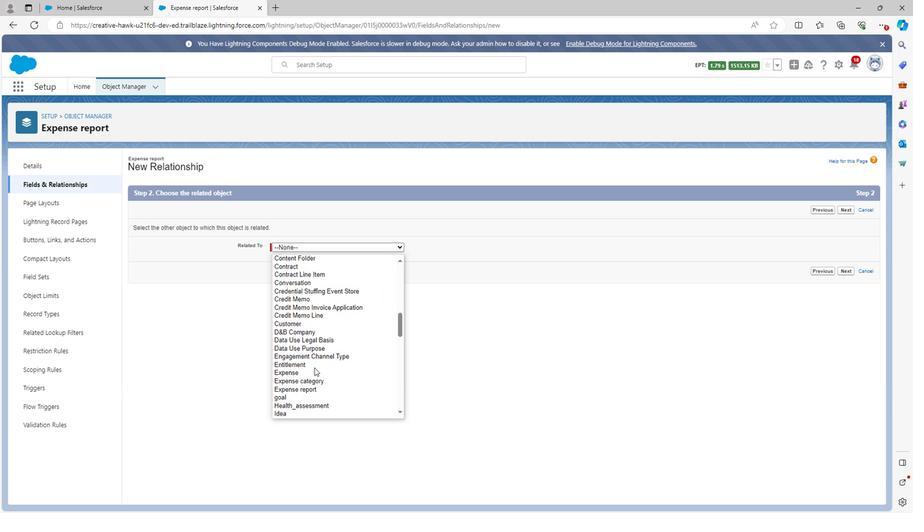 
Action: Mouse moved to (296, 344)
Screenshot: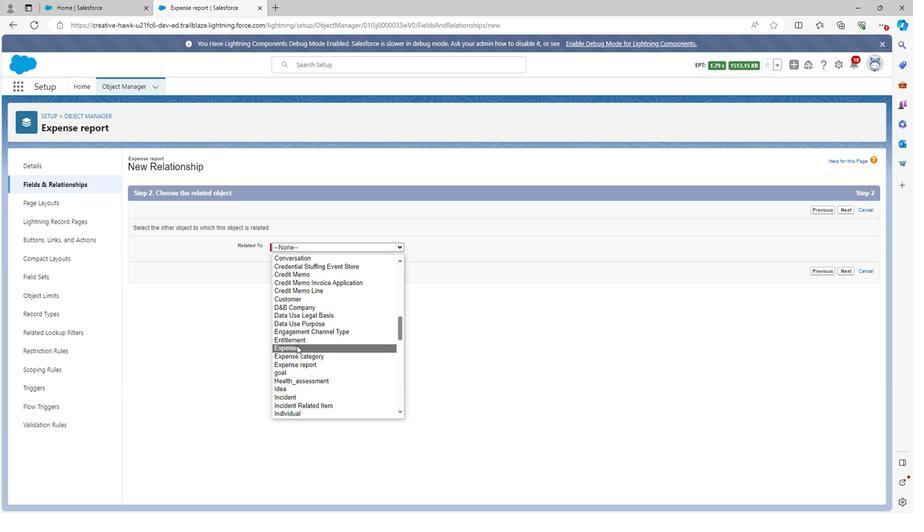 
Action: Mouse pressed left at (296, 344)
Screenshot: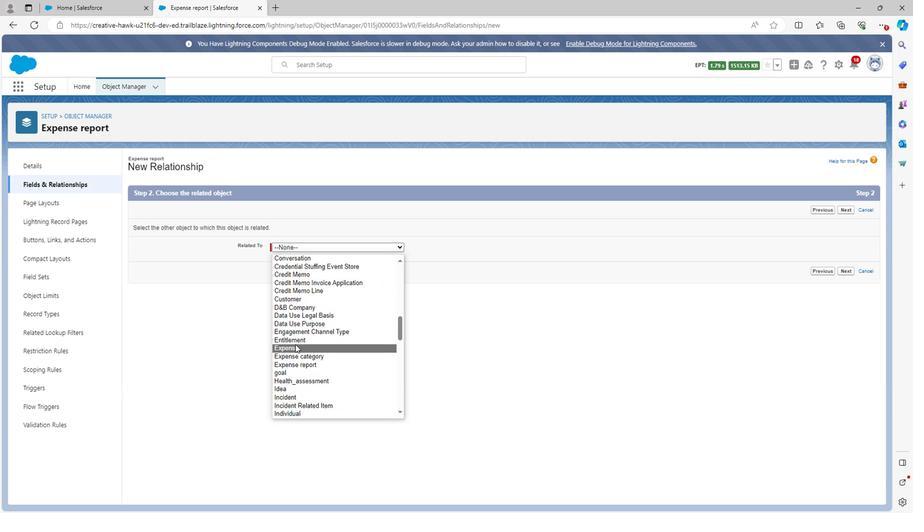 
Action: Mouse moved to (841, 274)
Screenshot: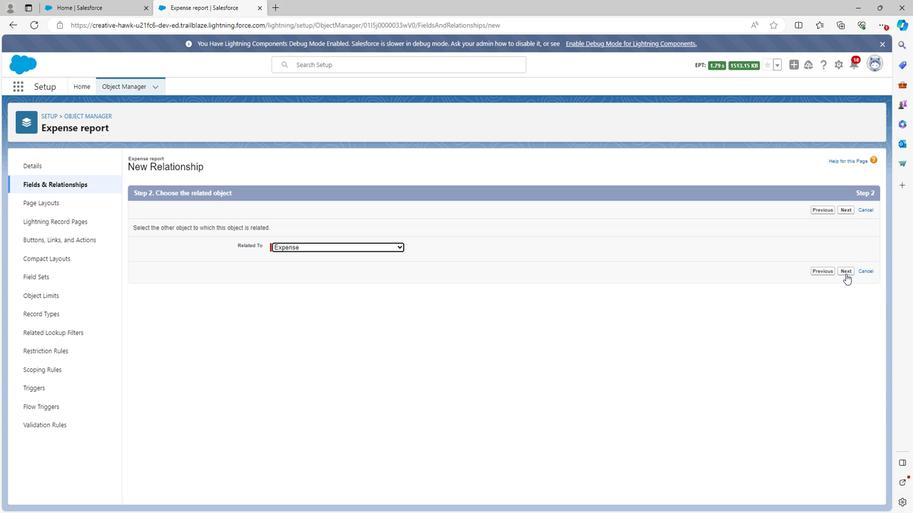 
Action: Mouse pressed left at (841, 274)
Screenshot: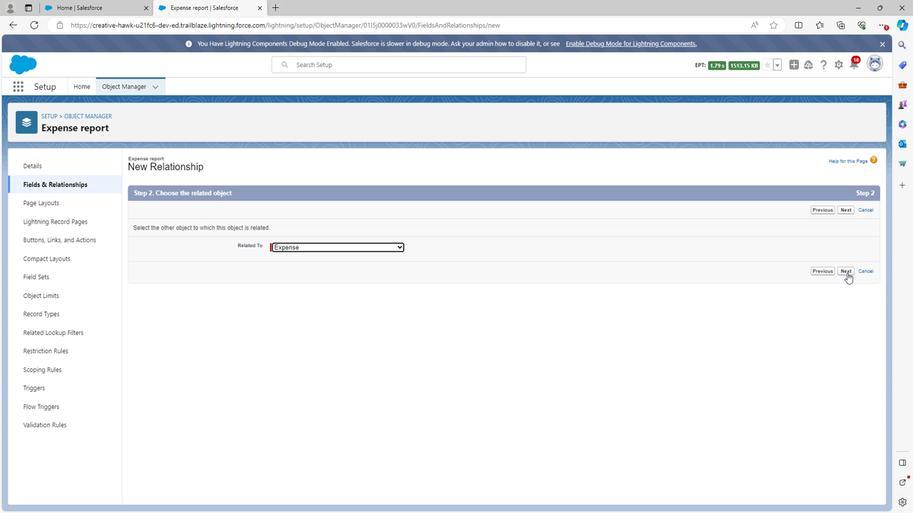 
Action: Mouse moved to (320, 231)
Screenshot: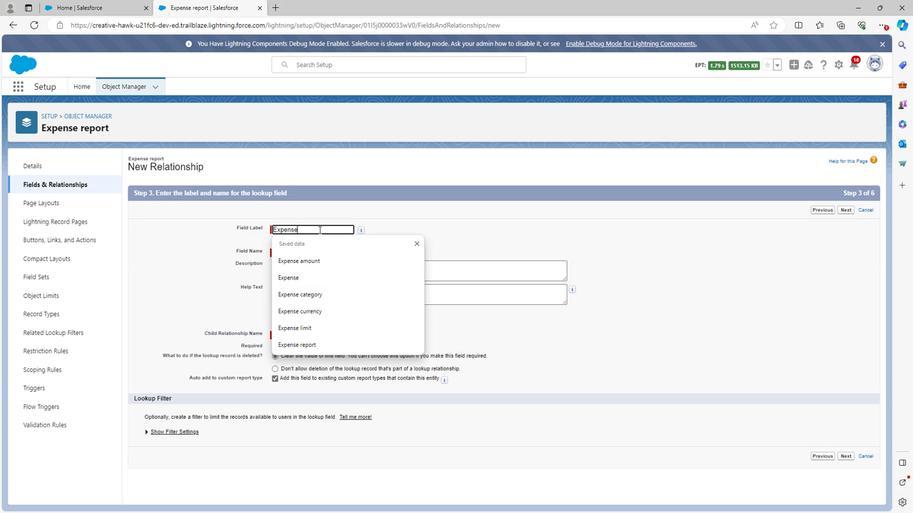 
Action: Mouse pressed left at (320, 231)
Screenshot: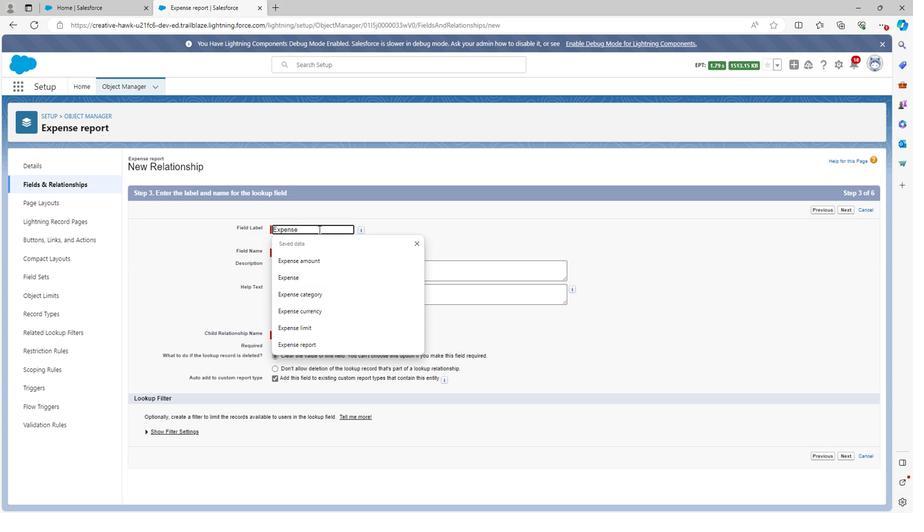 
Action: Key pressed <Key.space>report
Screenshot: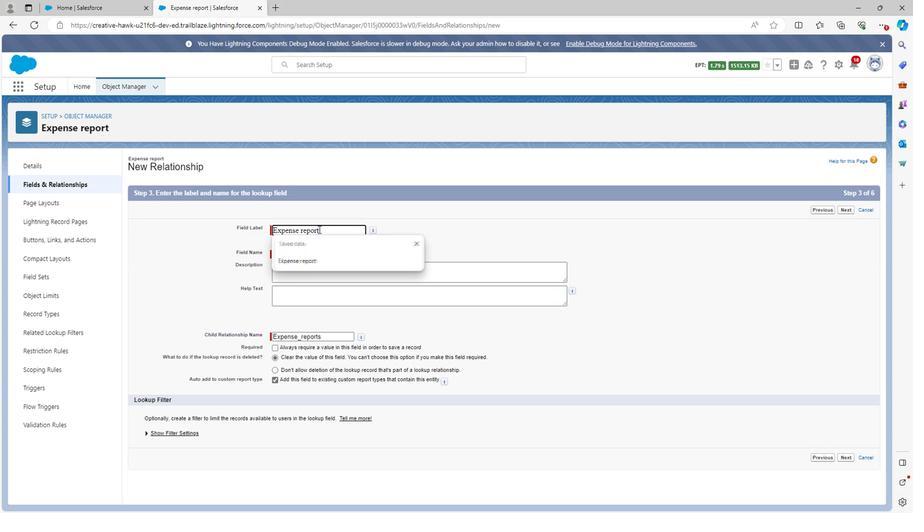 
Action: Mouse moved to (419, 239)
Screenshot: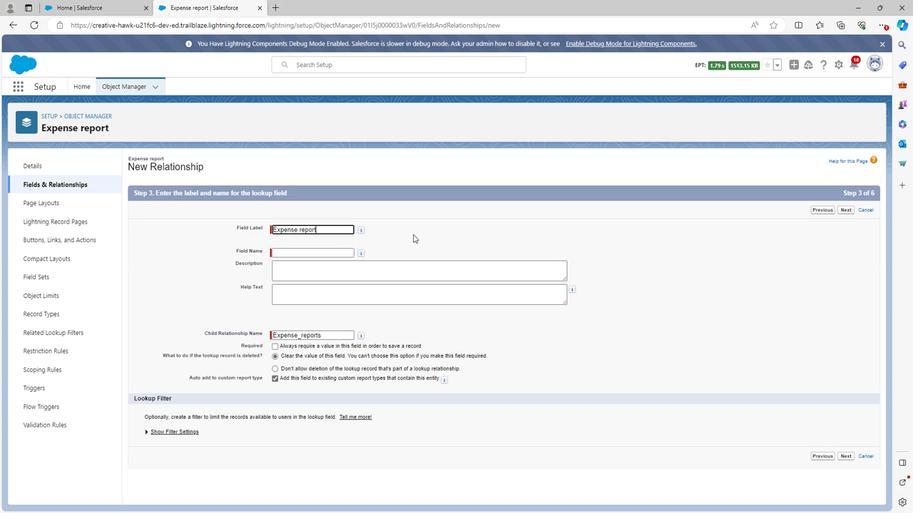 
Action: Mouse pressed left at (419, 239)
Screenshot: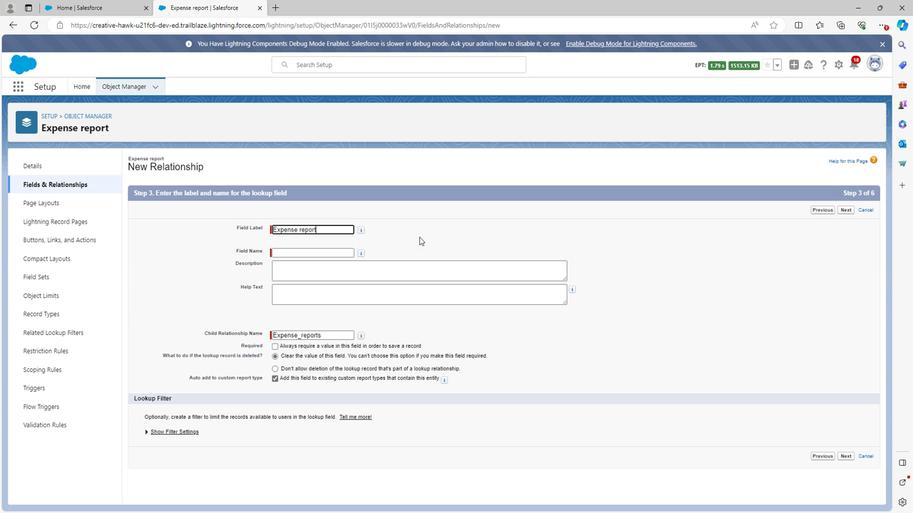 
Action: Mouse moved to (312, 277)
Screenshot: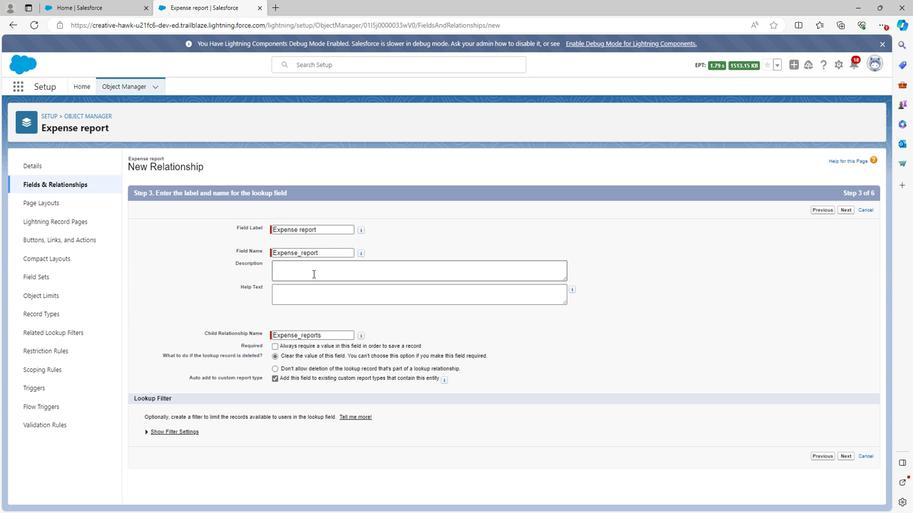 
Action: Mouse pressed left at (312, 277)
Screenshot: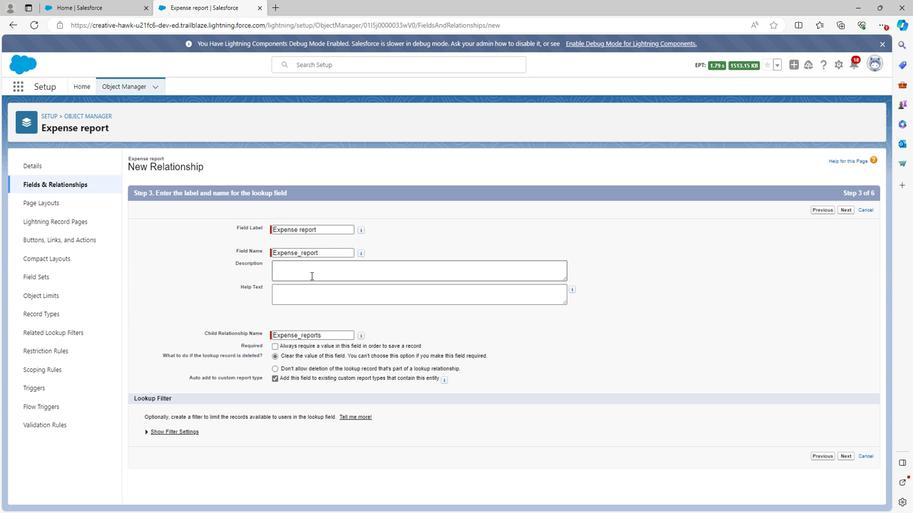 
Action: Key pressed <Key.shift>Expense<Key.space>report<Key.space>relationship<Key.space>is<Key.space>defined<Key.space>the<Key.space>expense<Key.space>amount<Key.space>in<Key.space>total<Key.space>amout<Key.space><Key.backspace><Key.backspace>nt<Key.space>in<Key.space>expense<Key.space>report<Key.space>object
Screenshot: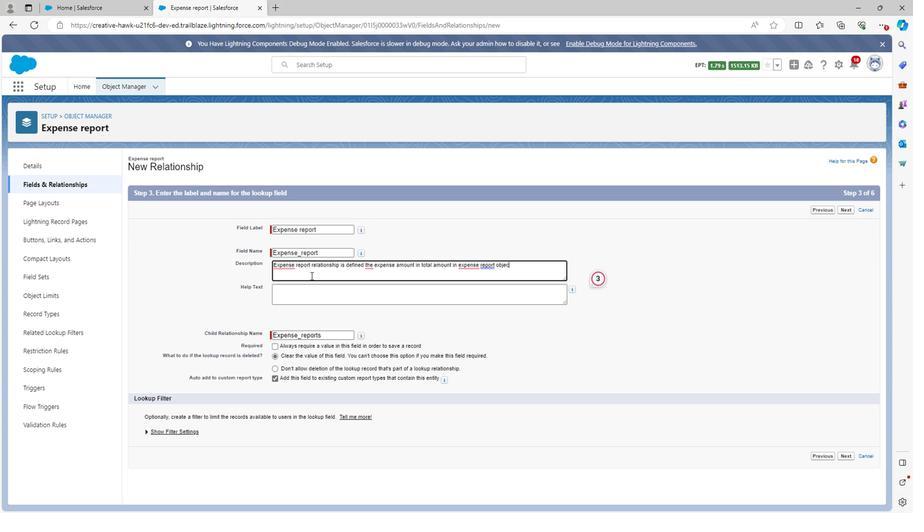 
Action: Mouse moved to (841, 453)
Screenshot: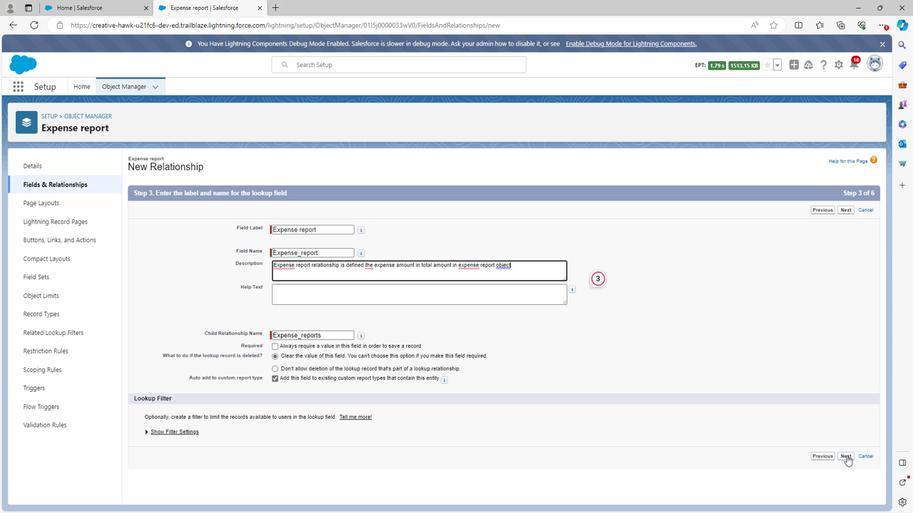 
Action: Mouse pressed left at (841, 453)
Screenshot: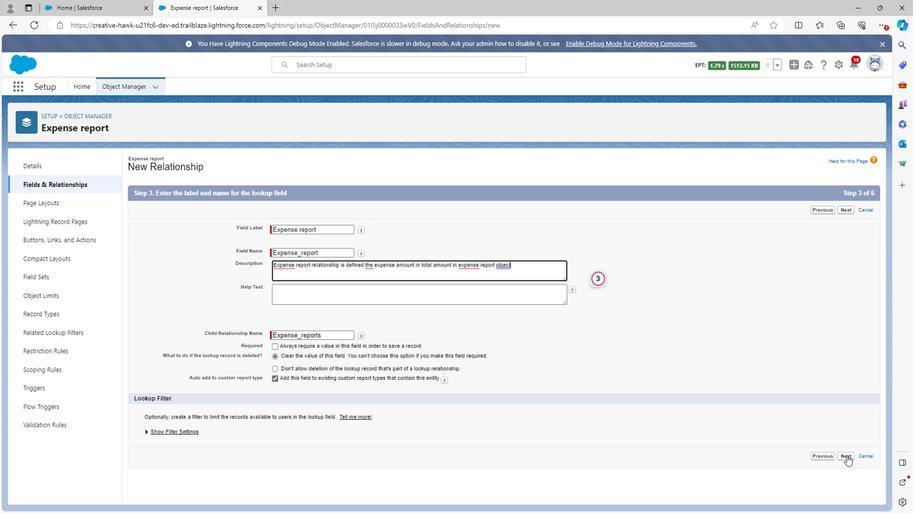 
Action: Mouse moved to (626, 293)
Screenshot: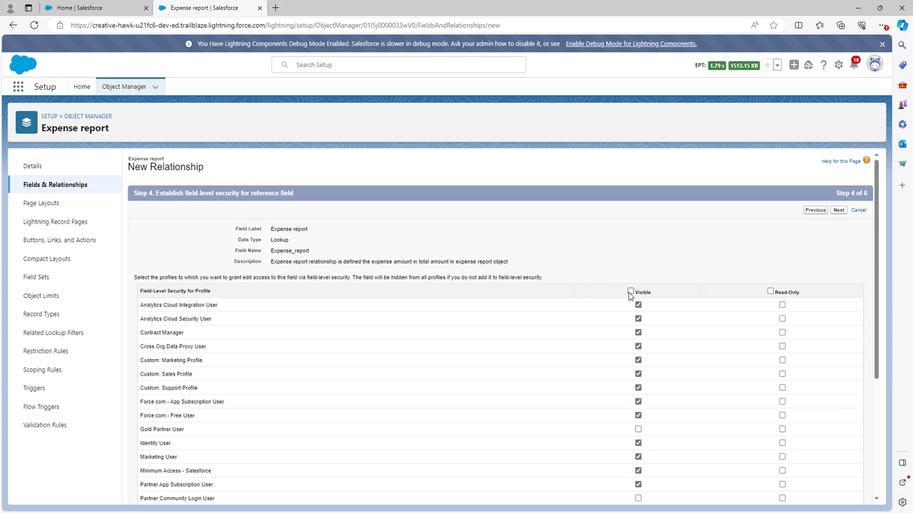 
Action: Mouse pressed left at (626, 293)
Screenshot: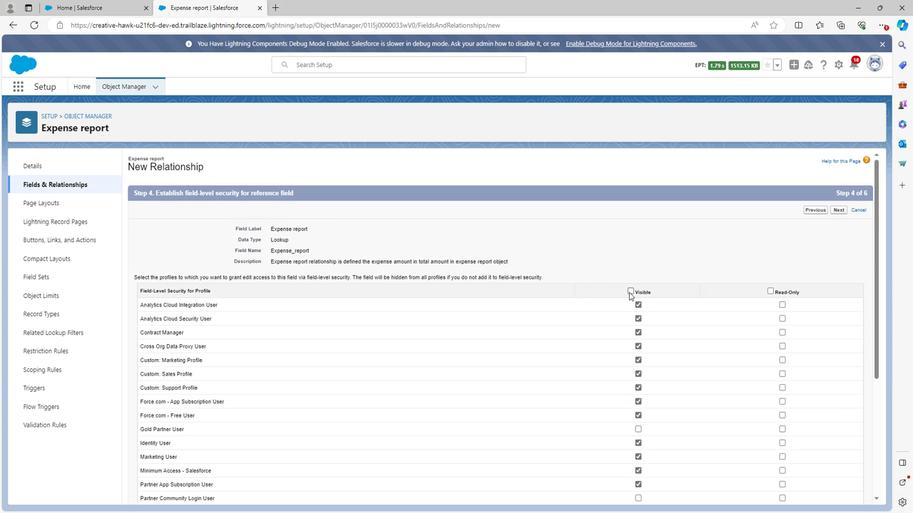 
Action: Mouse moved to (766, 293)
Screenshot: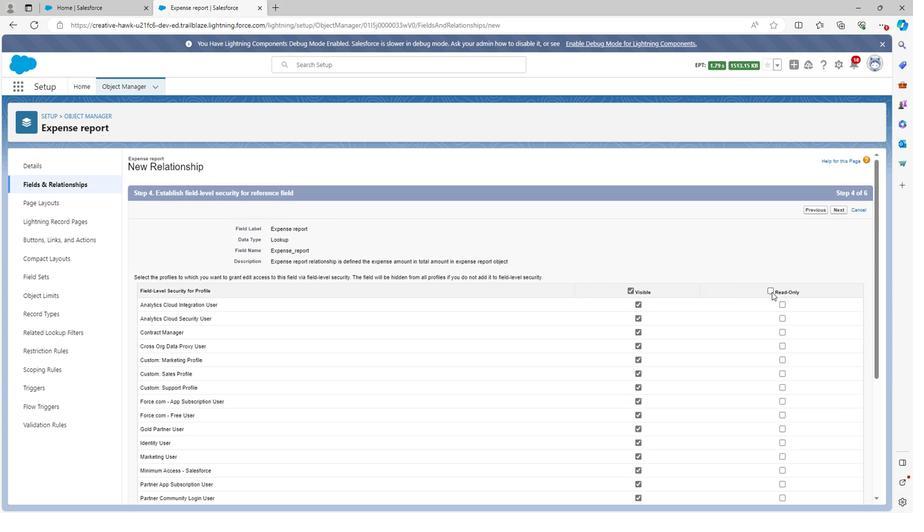 
Action: Mouse pressed left at (766, 293)
Screenshot: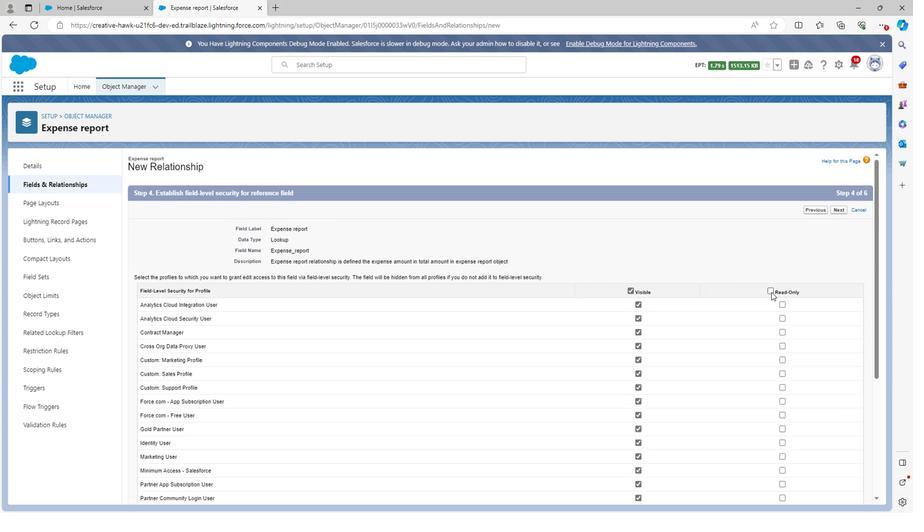 
Action: Mouse moved to (730, 295)
Screenshot: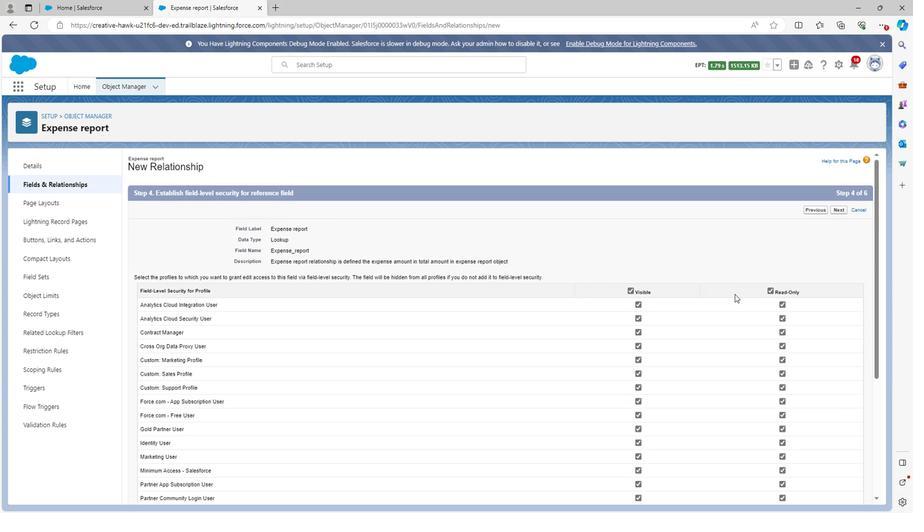 
Action: Mouse scrolled (730, 294) with delta (0, 0)
Screenshot: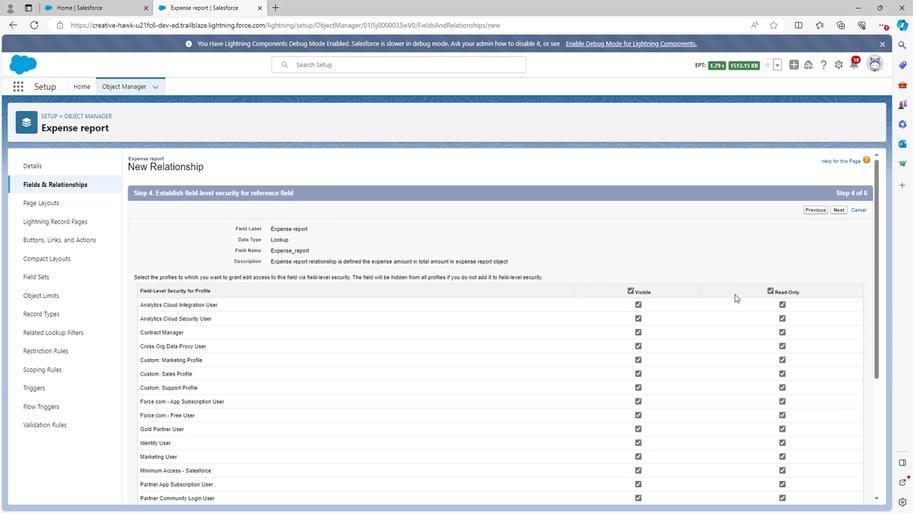 
Action: Mouse moved to (730, 296)
Screenshot: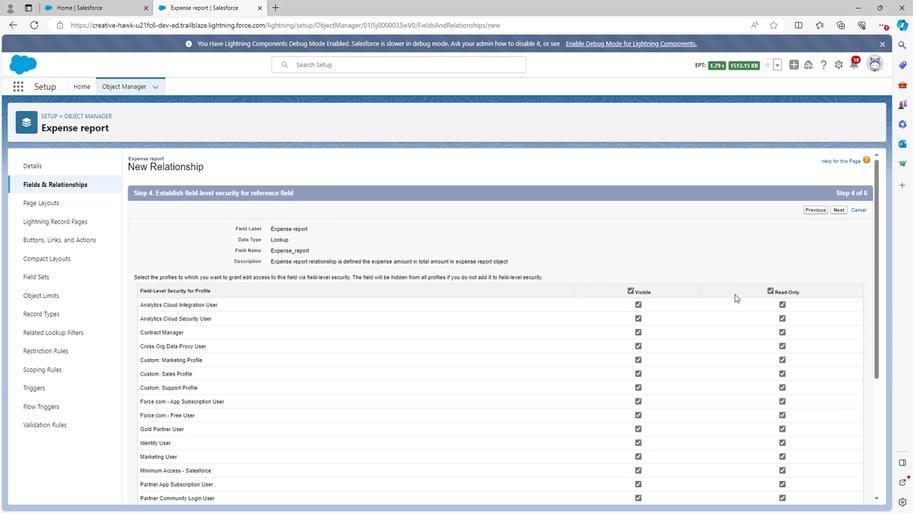 
Action: Mouse scrolled (730, 296) with delta (0, 0)
Screenshot: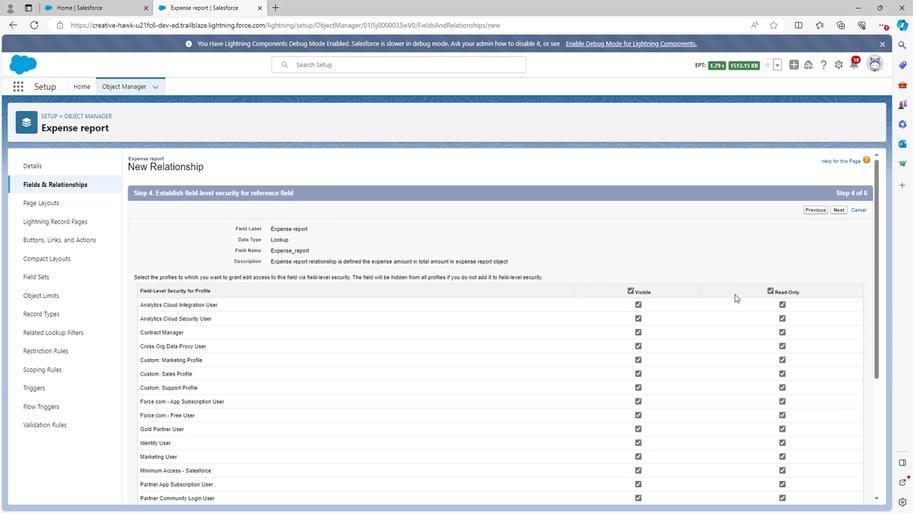 
Action: Mouse moved to (730, 298)
Screenshot: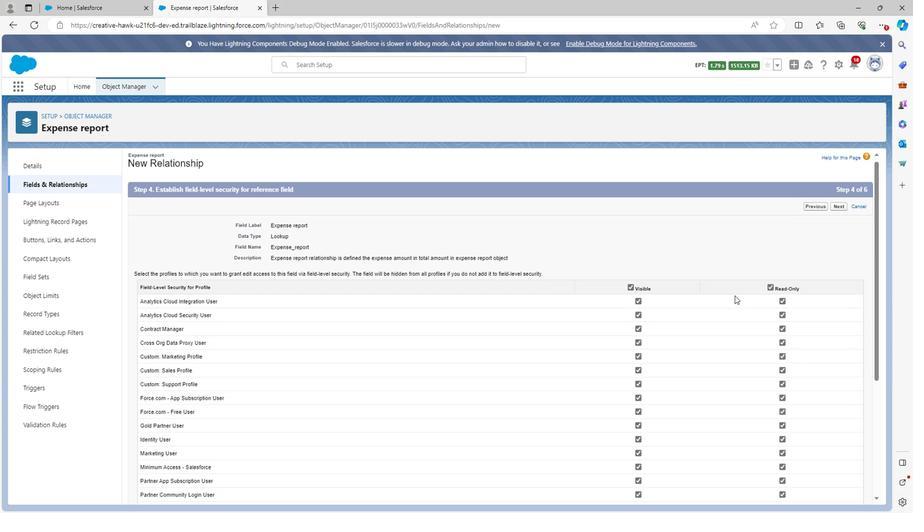 
Action: Mouse scrolled (730, 297) with delta (0, 0)
Screenshot: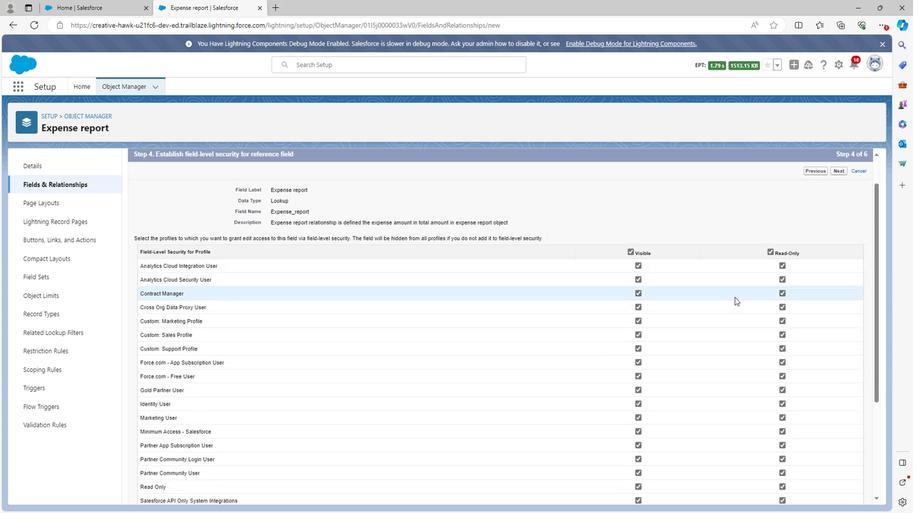 
Action: Mouse scrolled (730, 297) with delta (0, 0)
Screenshot: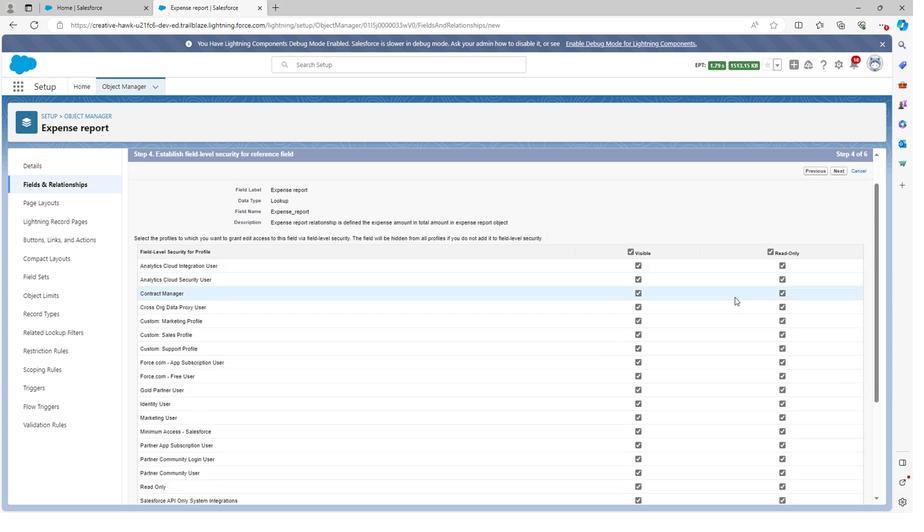 
Action: Mouse scrolled (730, 297) with delta (0, 0)
Screenshot: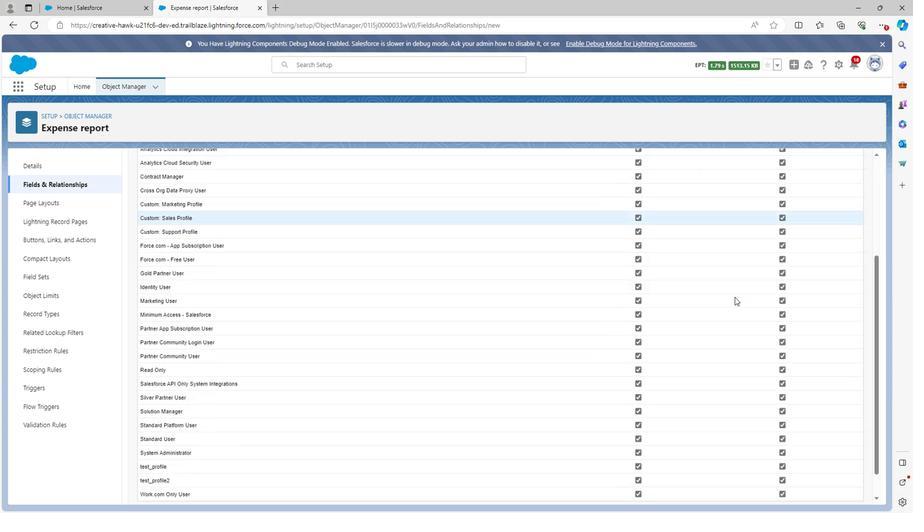 
Action: Mouse scrolled (730, 297) with delta (0, 0)
Screenshot: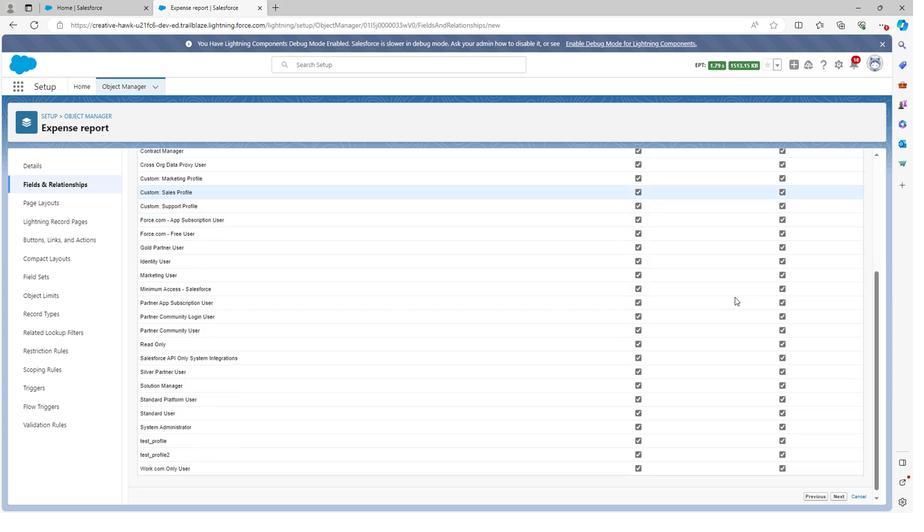 
Action: Mouse scrolled (730, 297) with delta (0, 0)
Screenshot: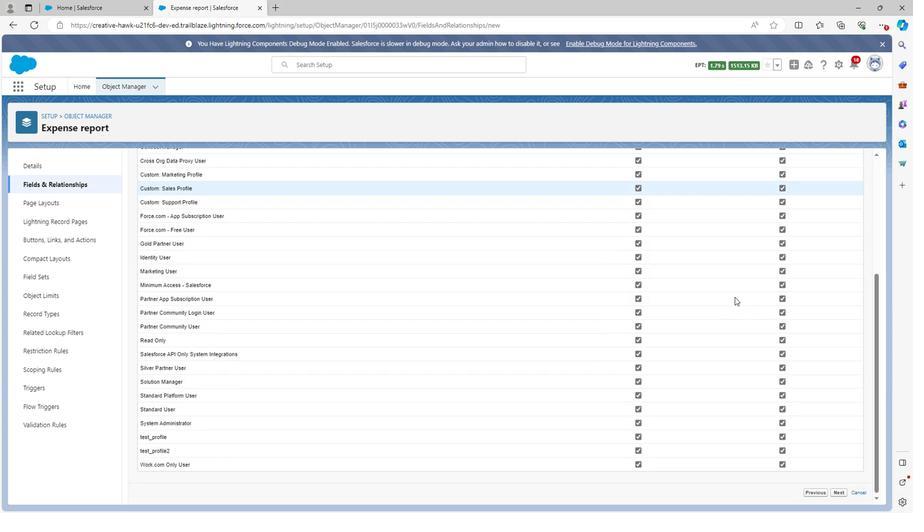 
Action: Mouse moved to (830, 488)
Screenshot: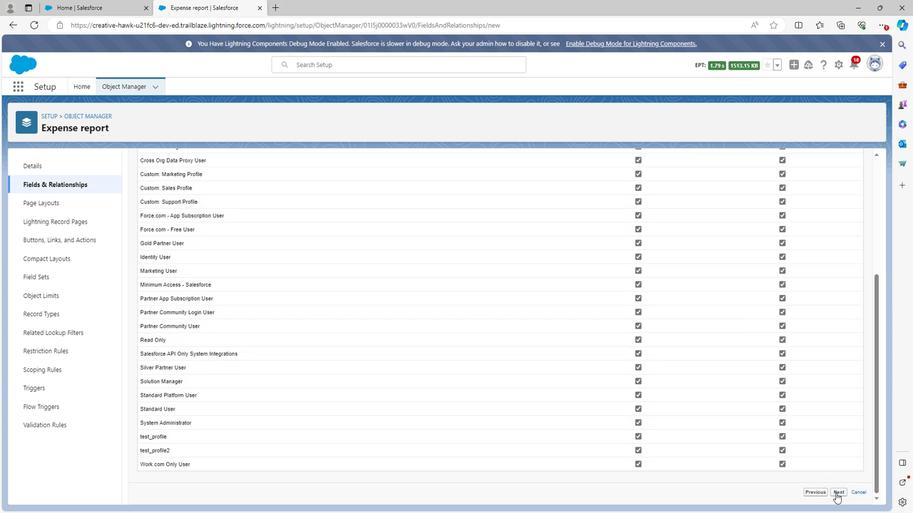 
Action: Mouse pressed left at (830, 488)
Screenshot: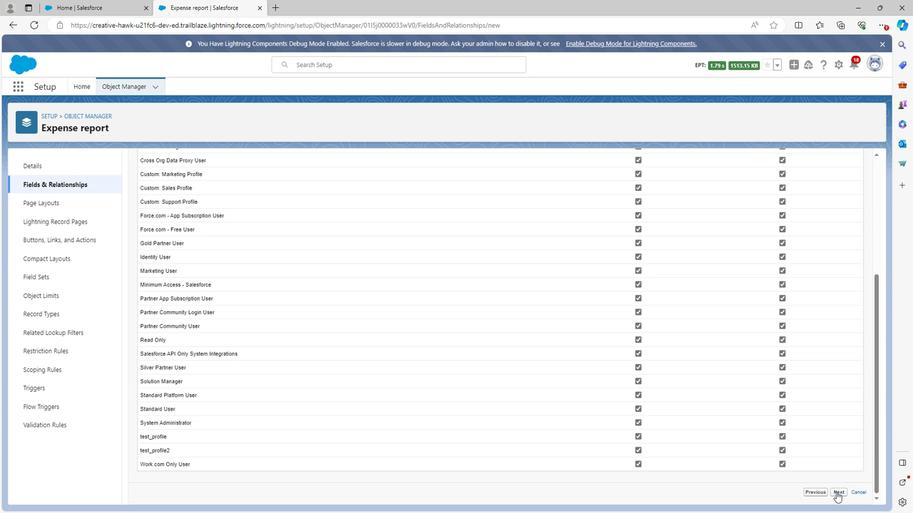 
Action: Mouse moved to (839, 337)
Screenshot: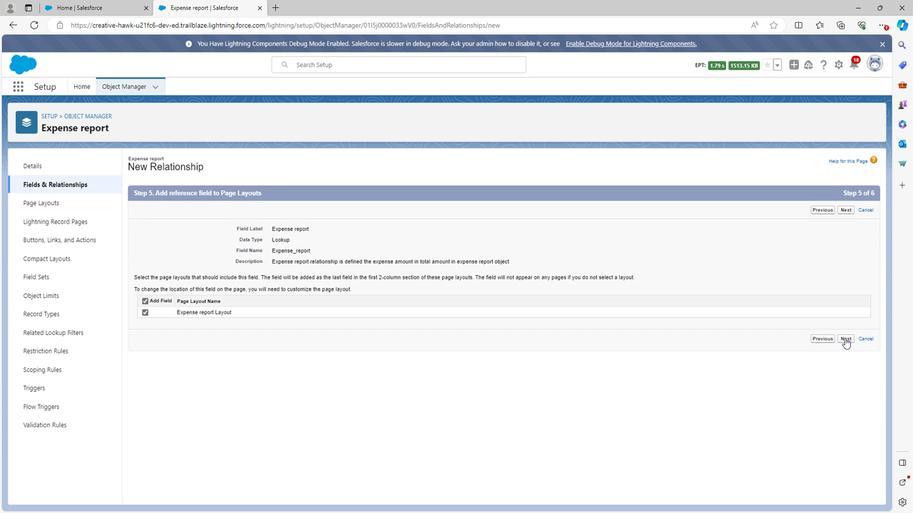 
Action: Mouse pressed left at (839, 337)
Screenshot: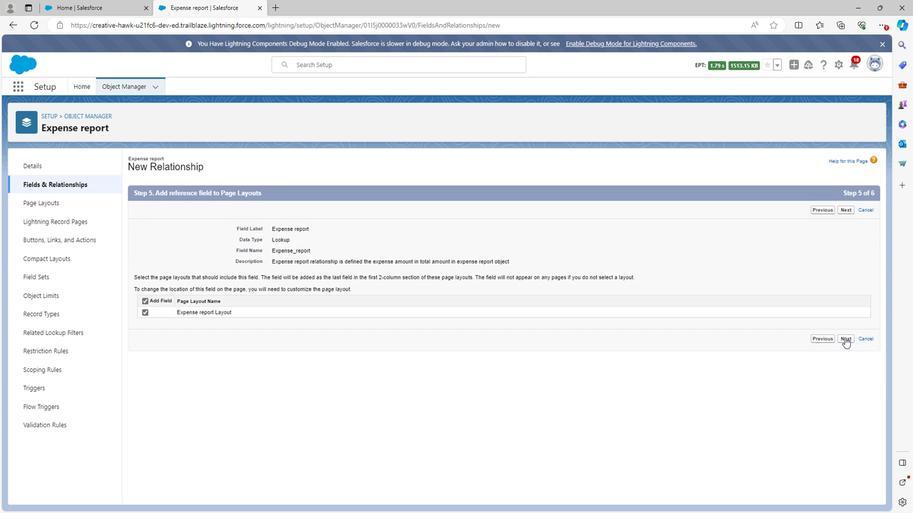 
Action: Mouse moved to (838, 373)
Screenshot: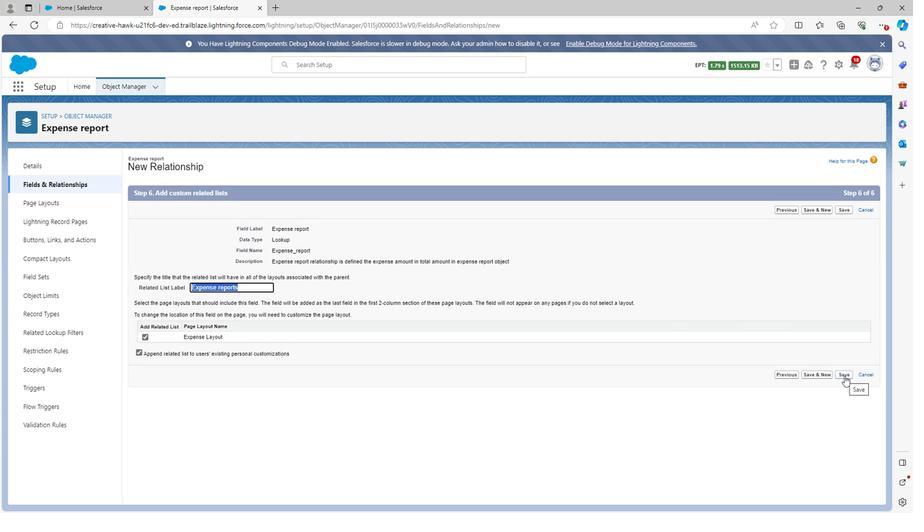 
Action: Mouse pressed left at (838, 373)
Screenshot: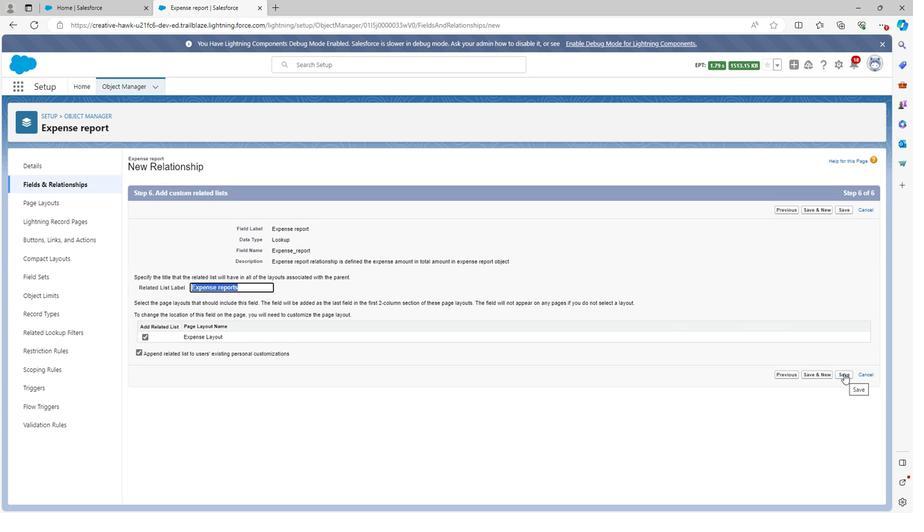
Action: Mouse moved to (601, 303)
Screenshot: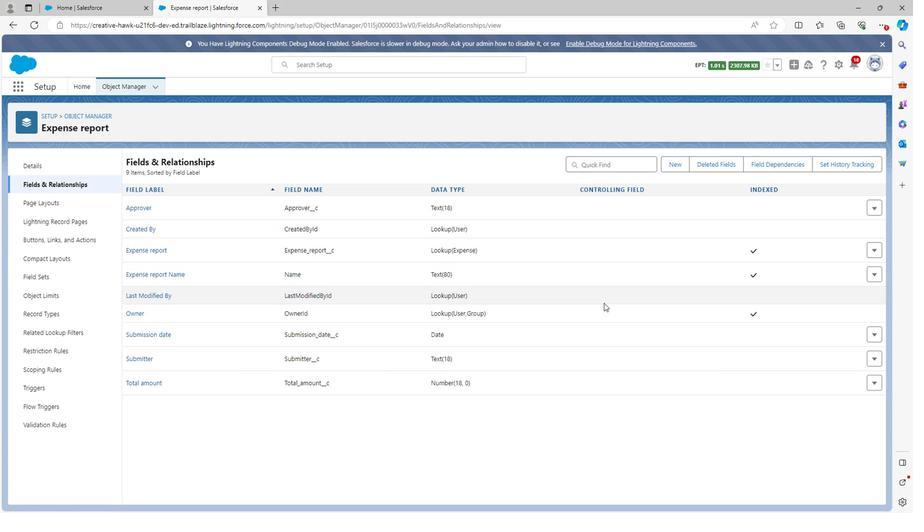 
